 Task: Create a new field with title Stage a blank project AgileLink with field type as Single-select and options as Not Started, In Progress and Complete
Action: Mouse moved to (477, 333)
Screenshot: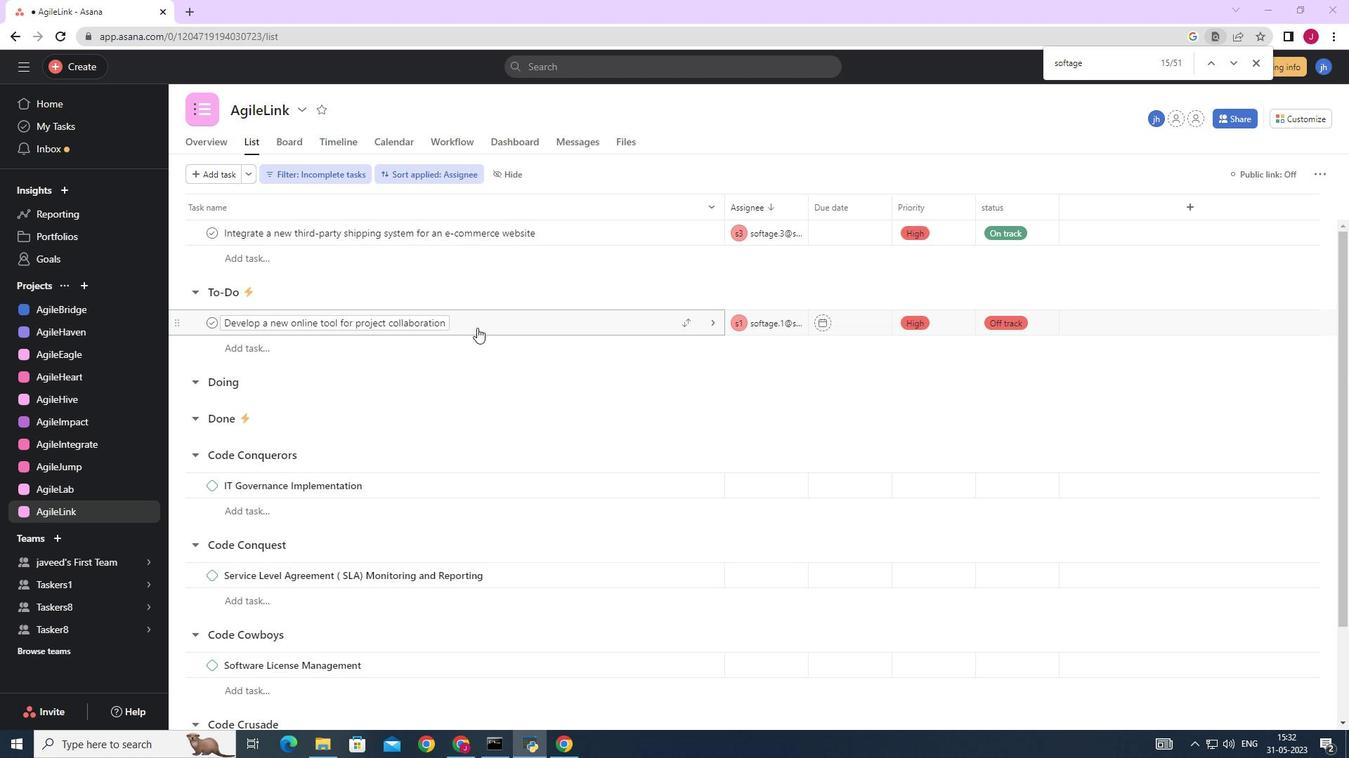 
Action: Mouse scrolled (477, 333) with delta (0, 0)
Screenshot: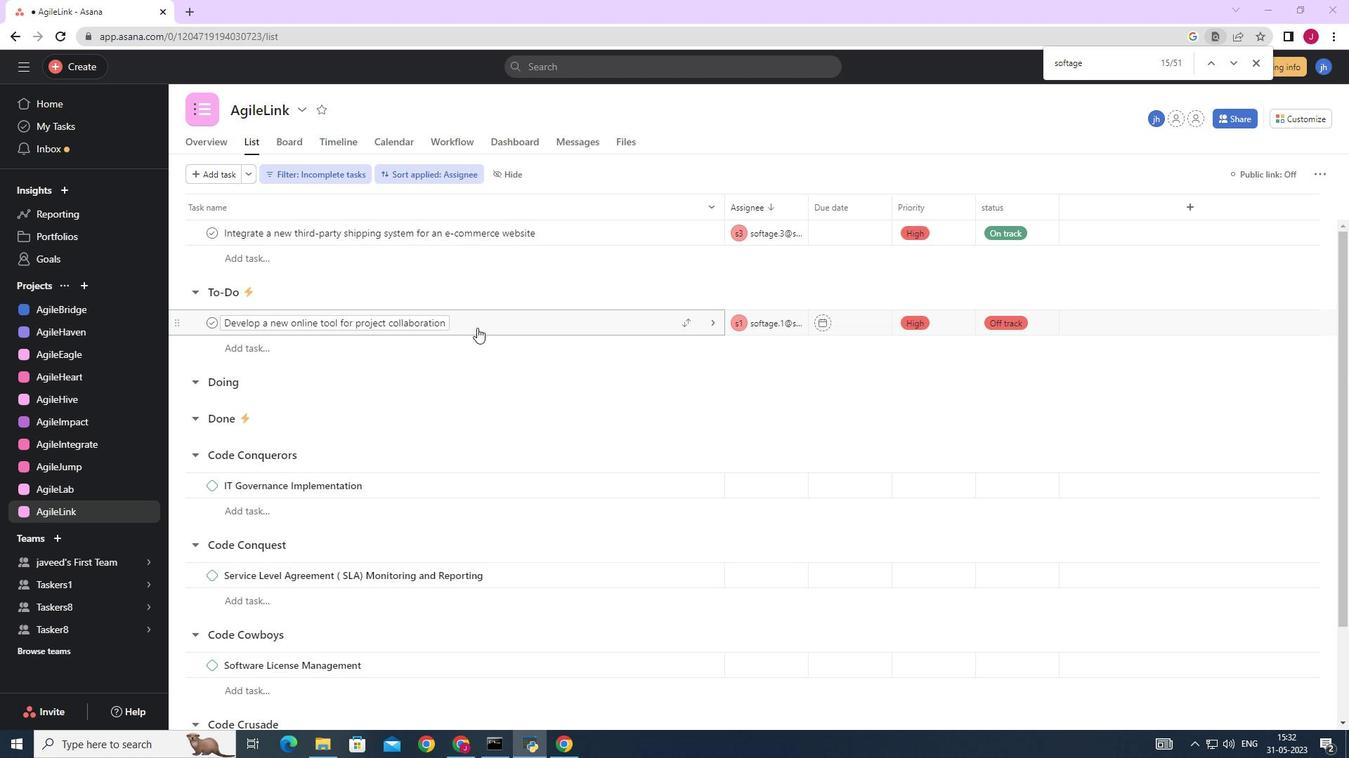 
Action: Mouse moved to (476, 333)
Screenshot: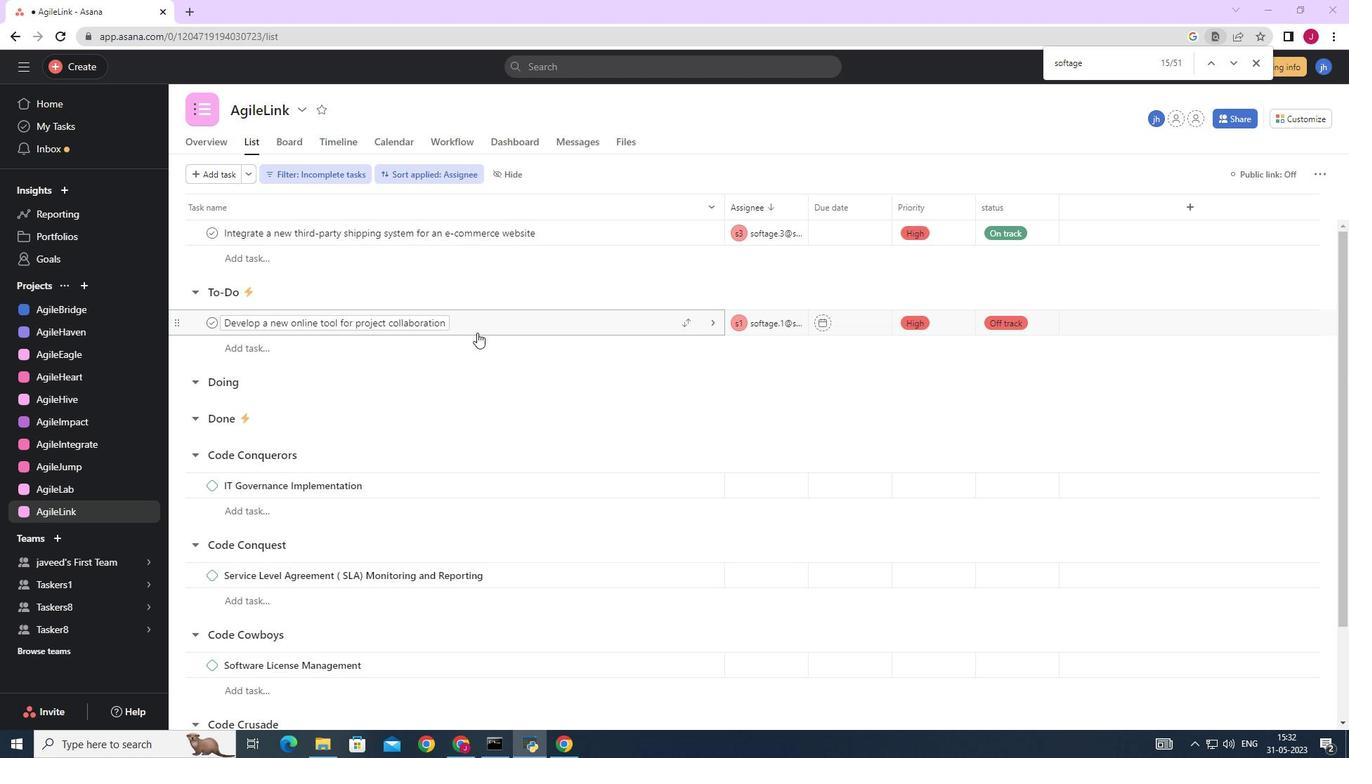 
Action: Mouse scrolled (476, 334) with delta (0, 0)
Screenshot: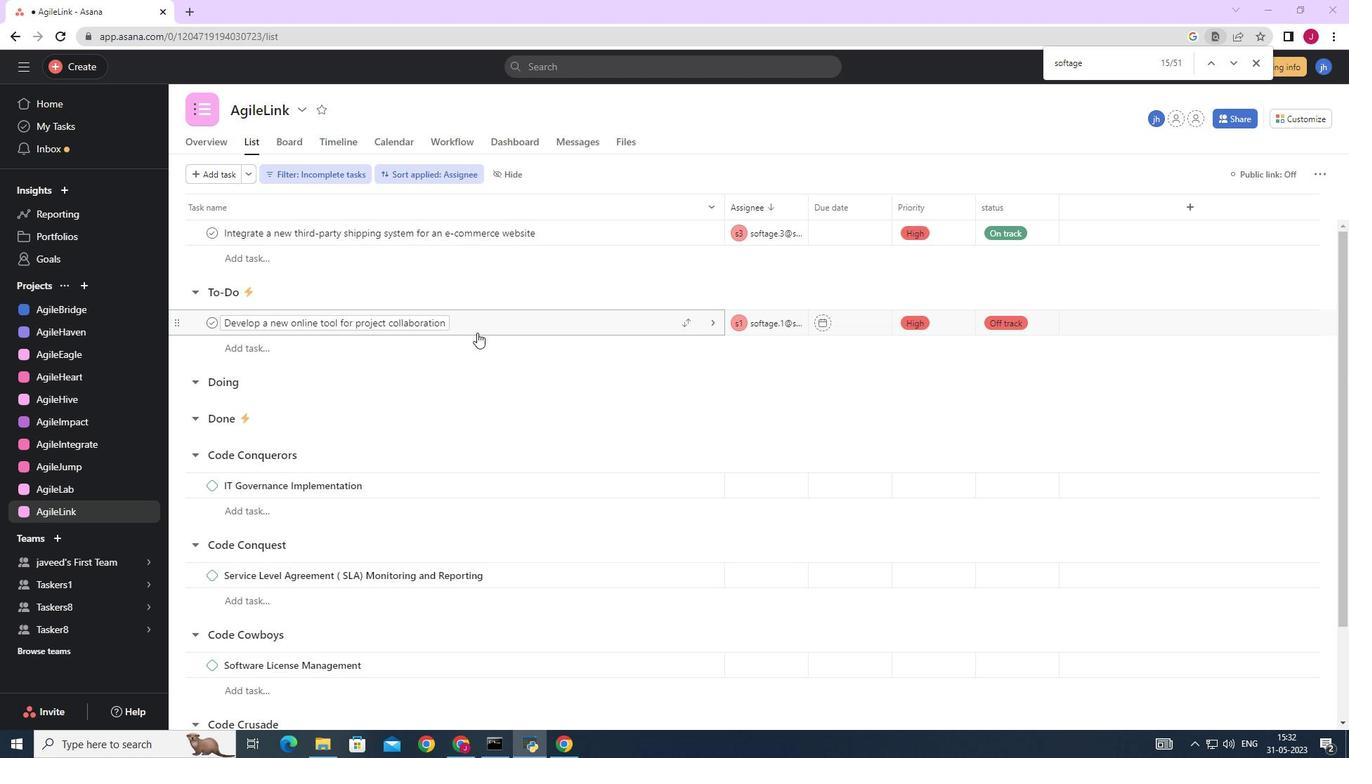 
Action: Mouse moved to (1319, 121)
Screenshot: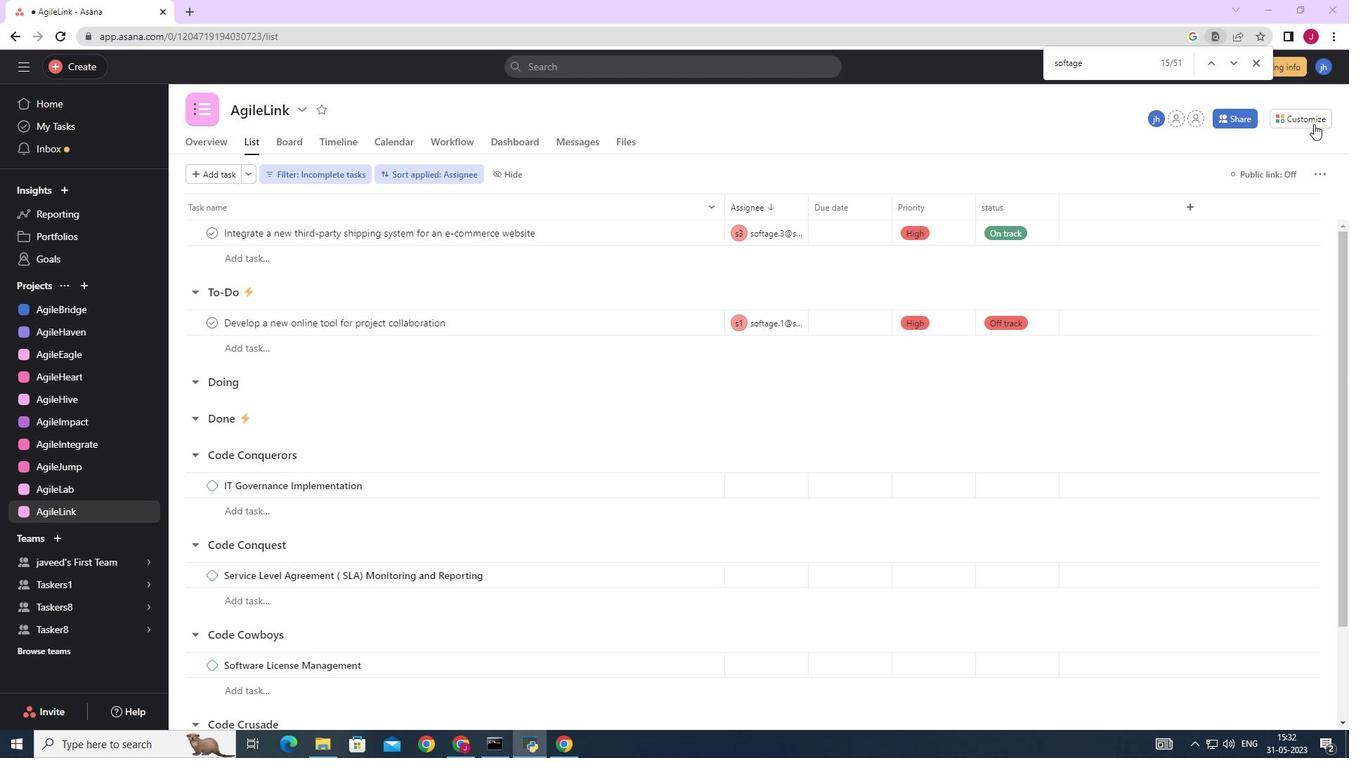 
Action: Mouse pressed left at (1319, 121)
Screenshot: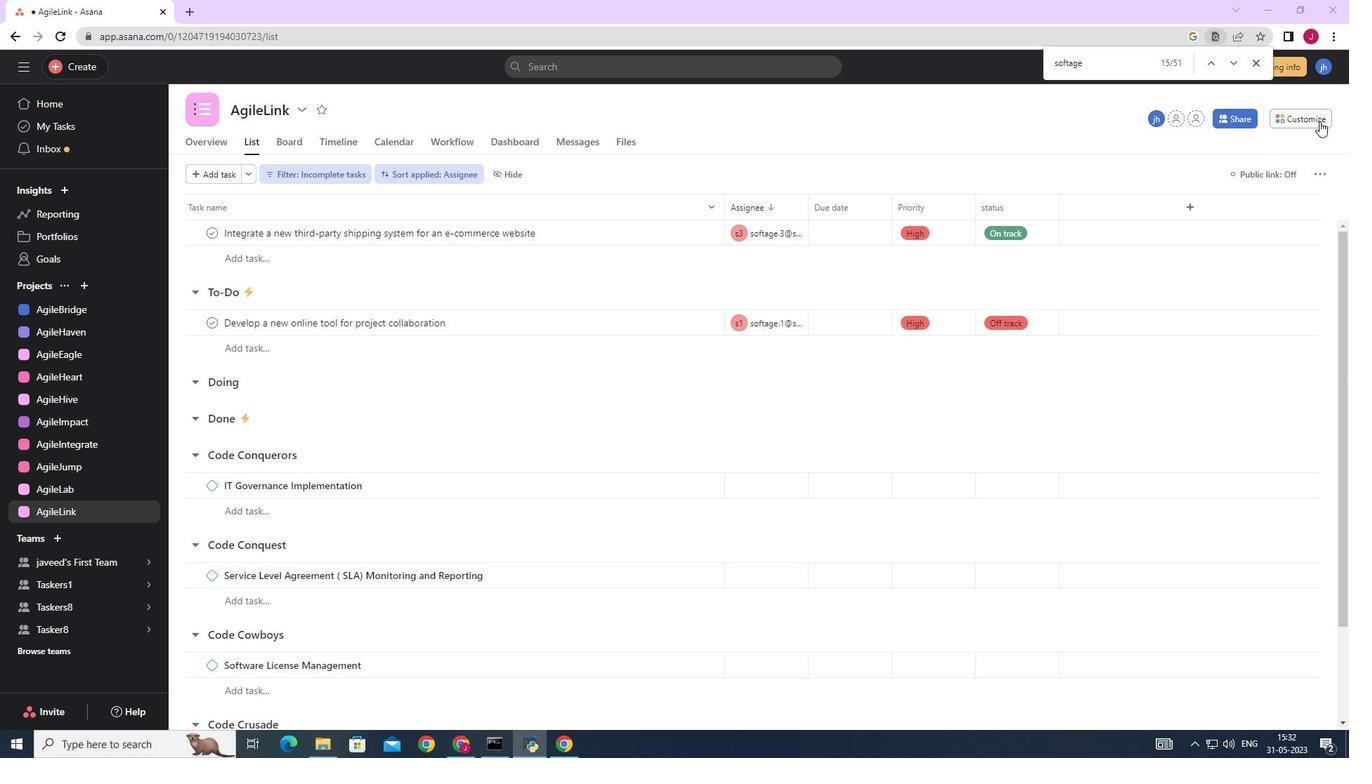 
Action: Mouse moved to (1159, 283)
Screenshot: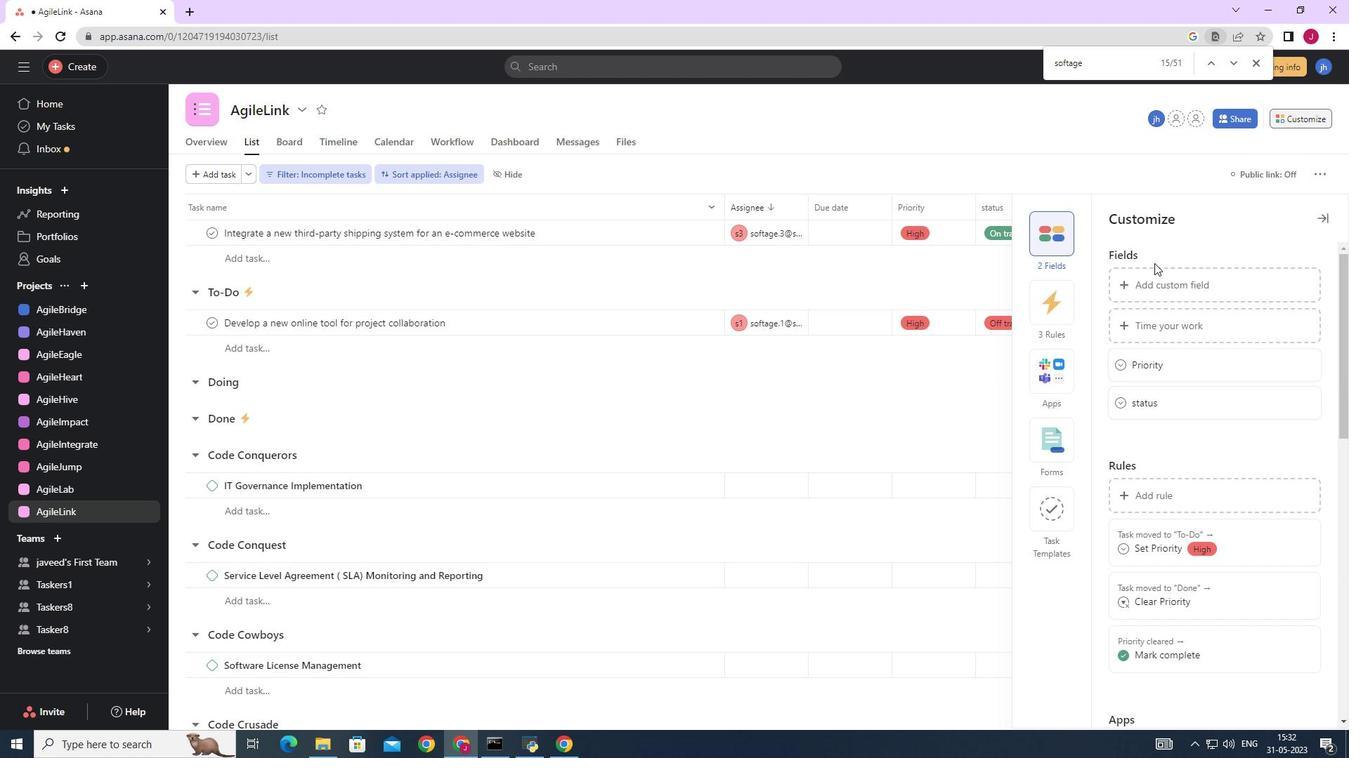 
Action: Mouse pressed left at (1159, 283)
Screenshot: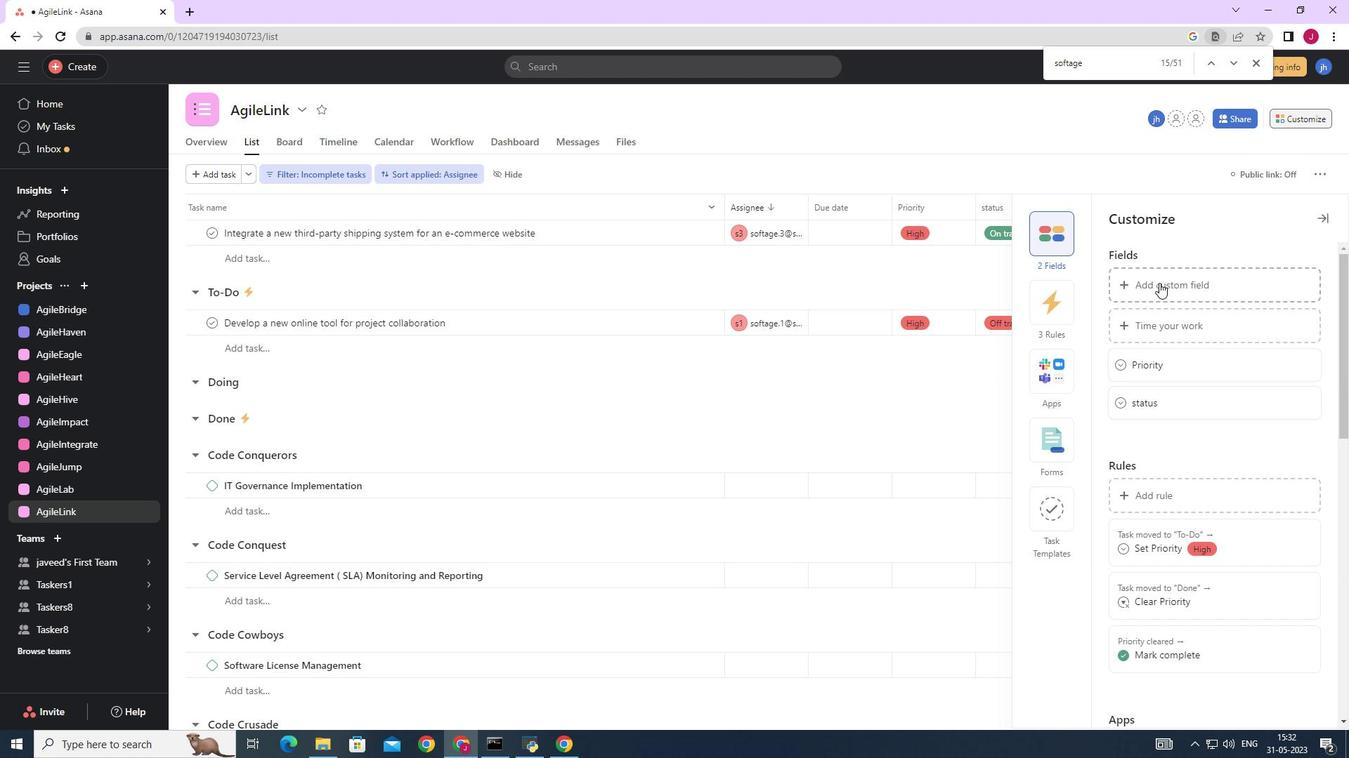 
Action: Key pressed <Key.caps_lock>S<Key.caps_lock>tage<Key.space>a<Key.space>blank<Key.space>
Screenshot: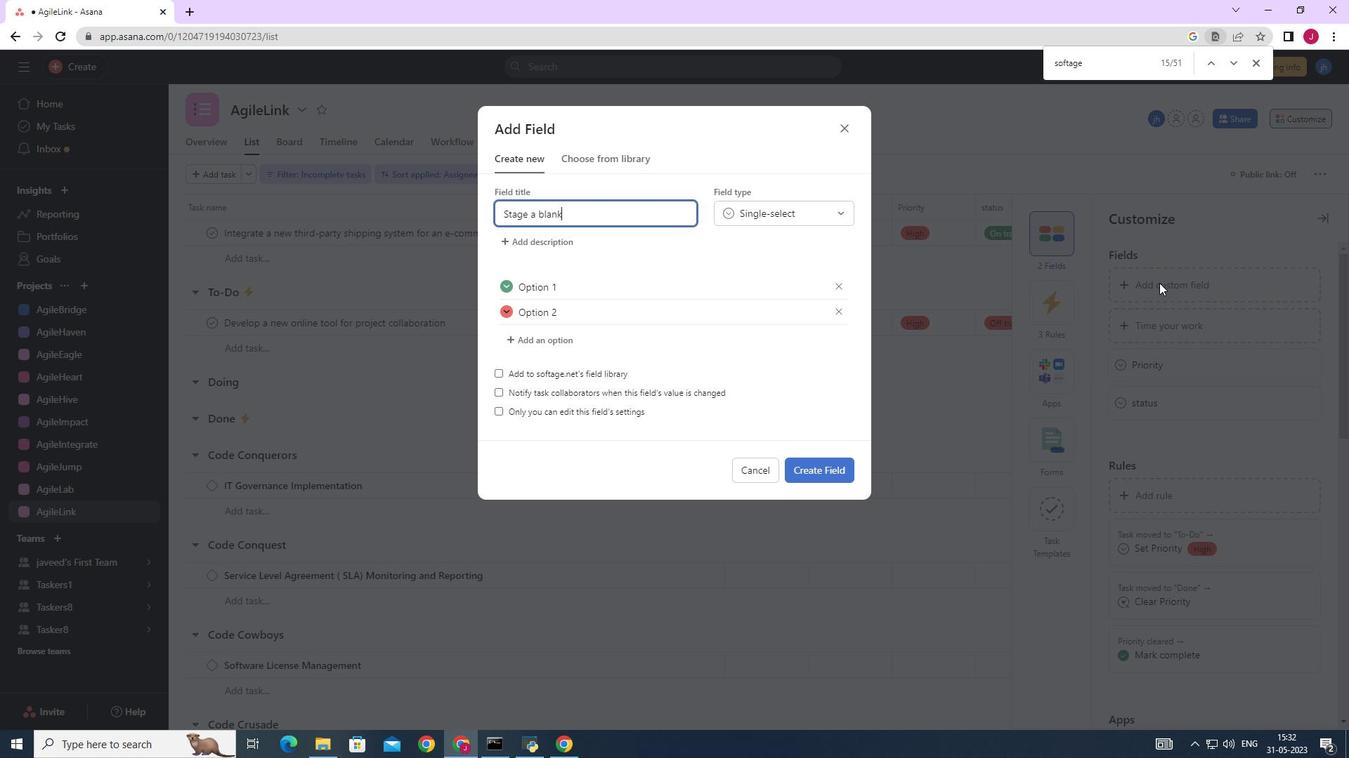 
Action: Mouse moved to (839, 283)
Screenshot: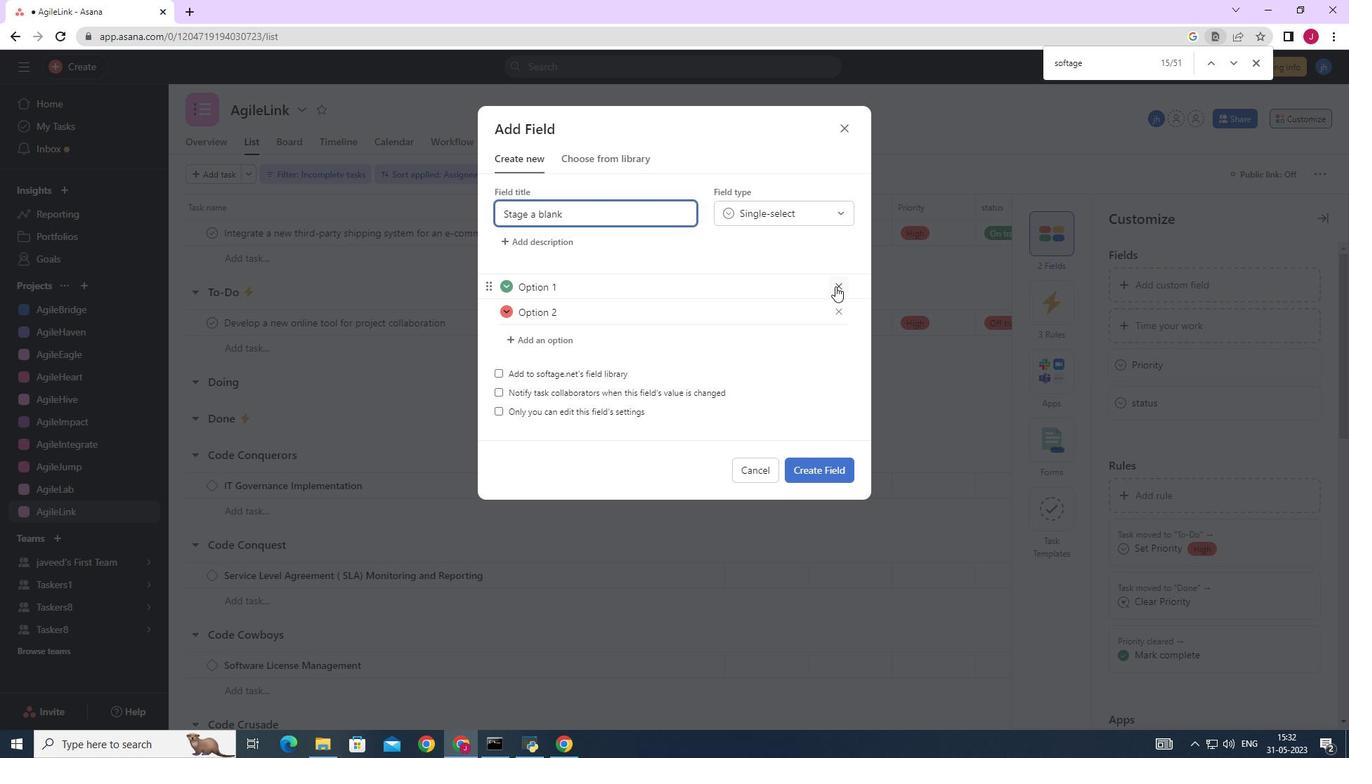 
Action: Mouse pressed left at (839, 283)
Screenshot: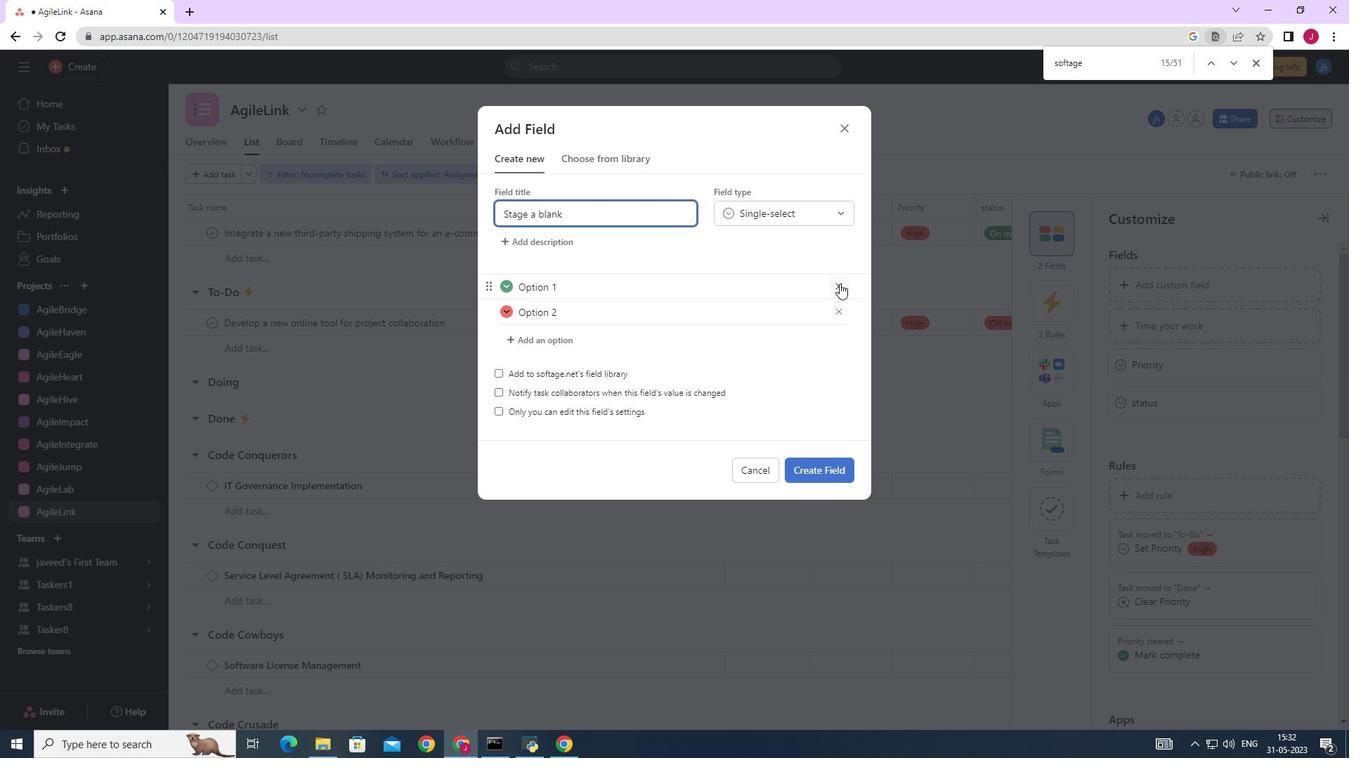 
Action: Mouse moved to (836, 290)
Screenshot: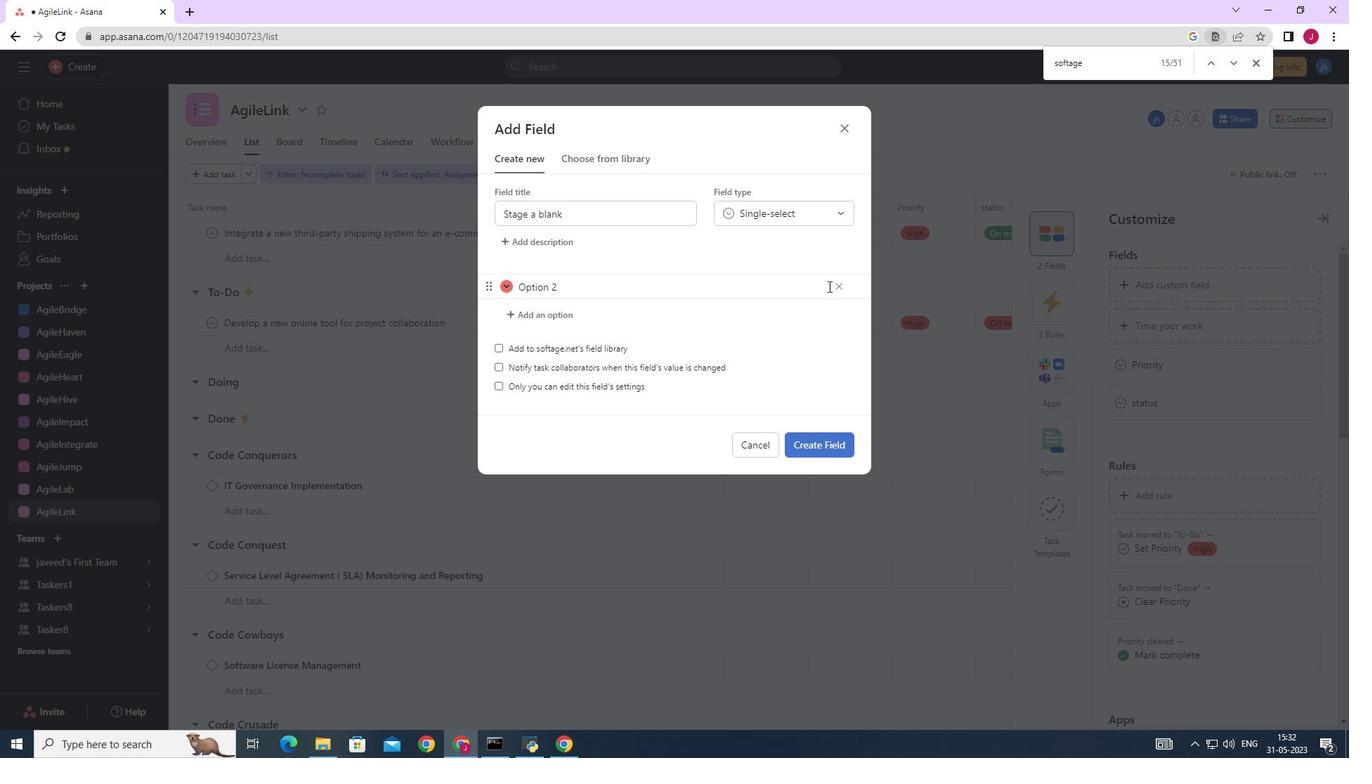 
Action: Mouse pressed left at (836, 290)
Screenshot: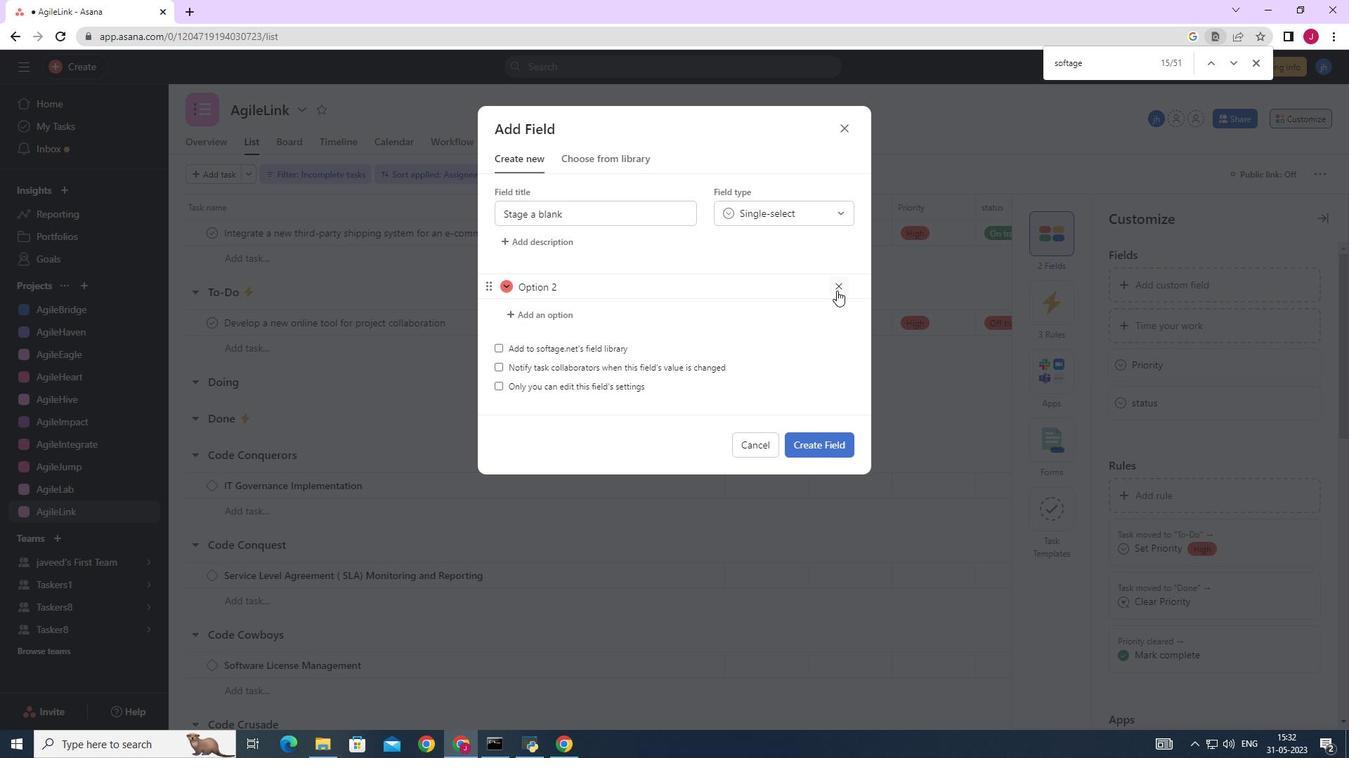 
Action: Mouse moved to (590, 288)
Screenshot: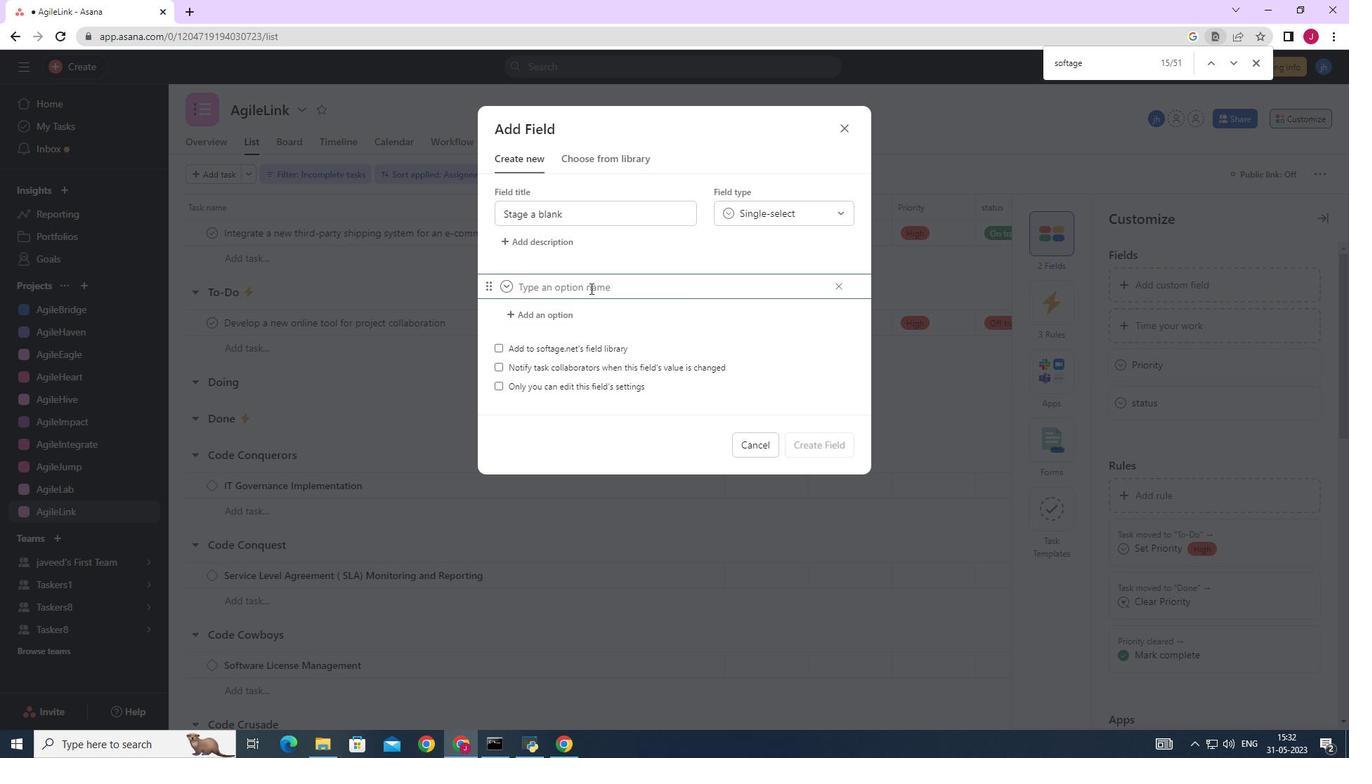 
Action: Key pressed <Key.caps_lock>N<Key.caps_lock>ot<Key.space>started<Key.space><Key.enter><Key.caps_lock>I<Key.caps_lock>n<Key.space>progress<Key.enter><Key.caps_lock>C<Key.caps_lock>omplete<Key.enter>
Screenshot: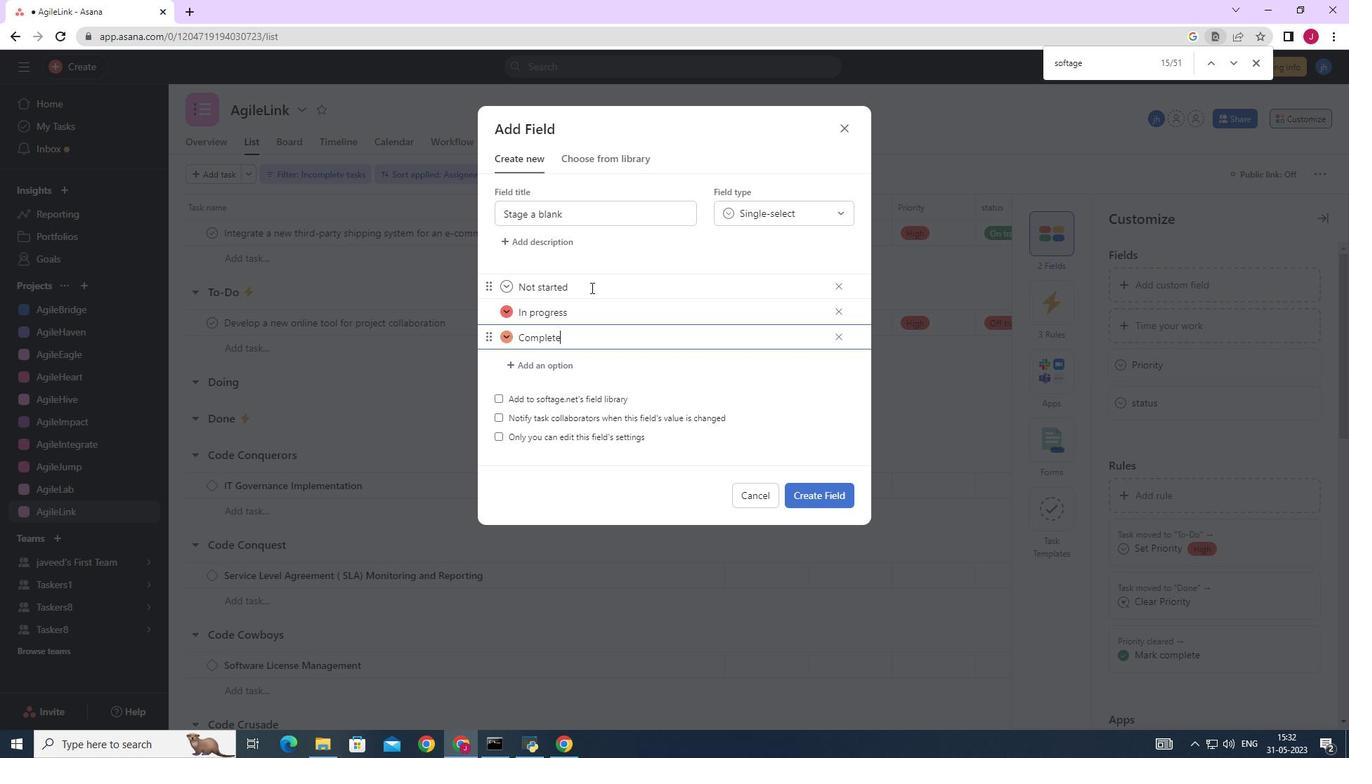 
Action: Mouse moved to (504, 290)
Screenshot: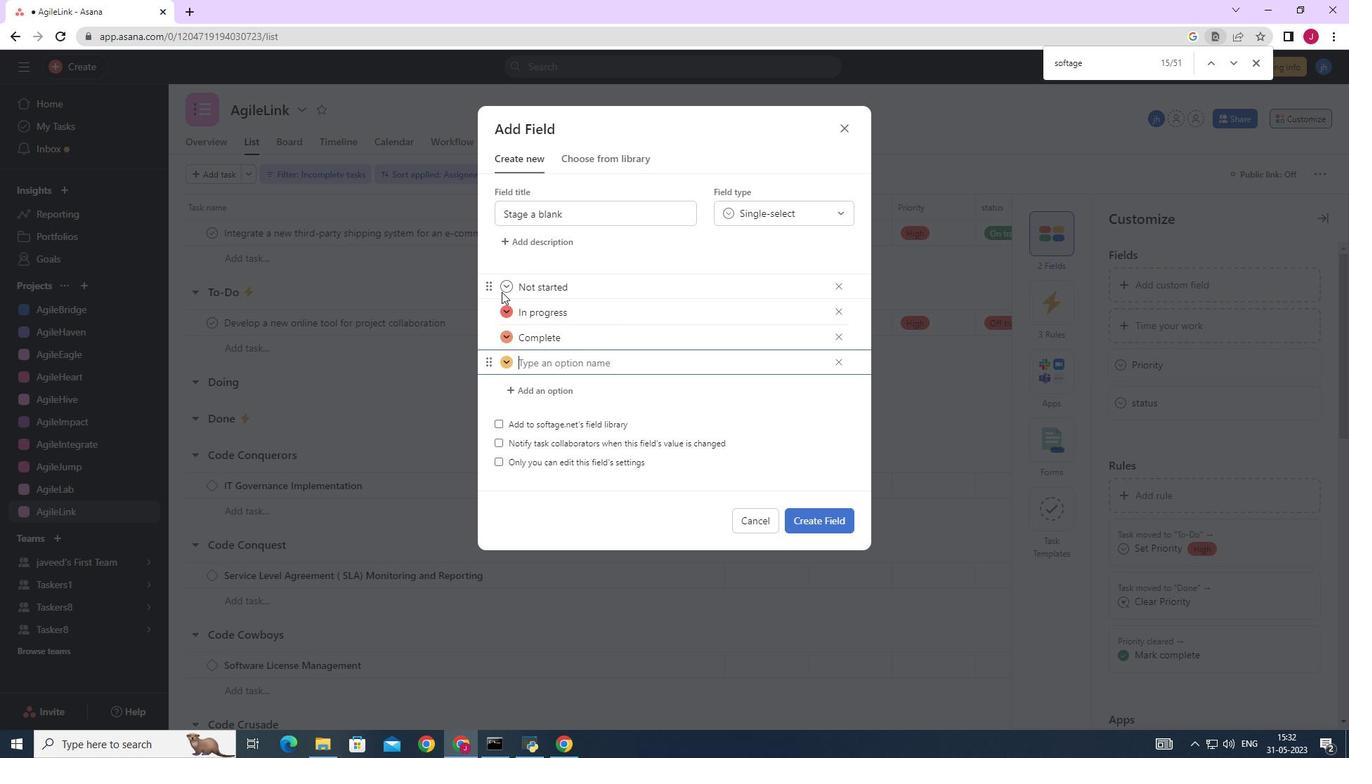 
Action: Mouse pressed left at (504, 290)
Screenshot: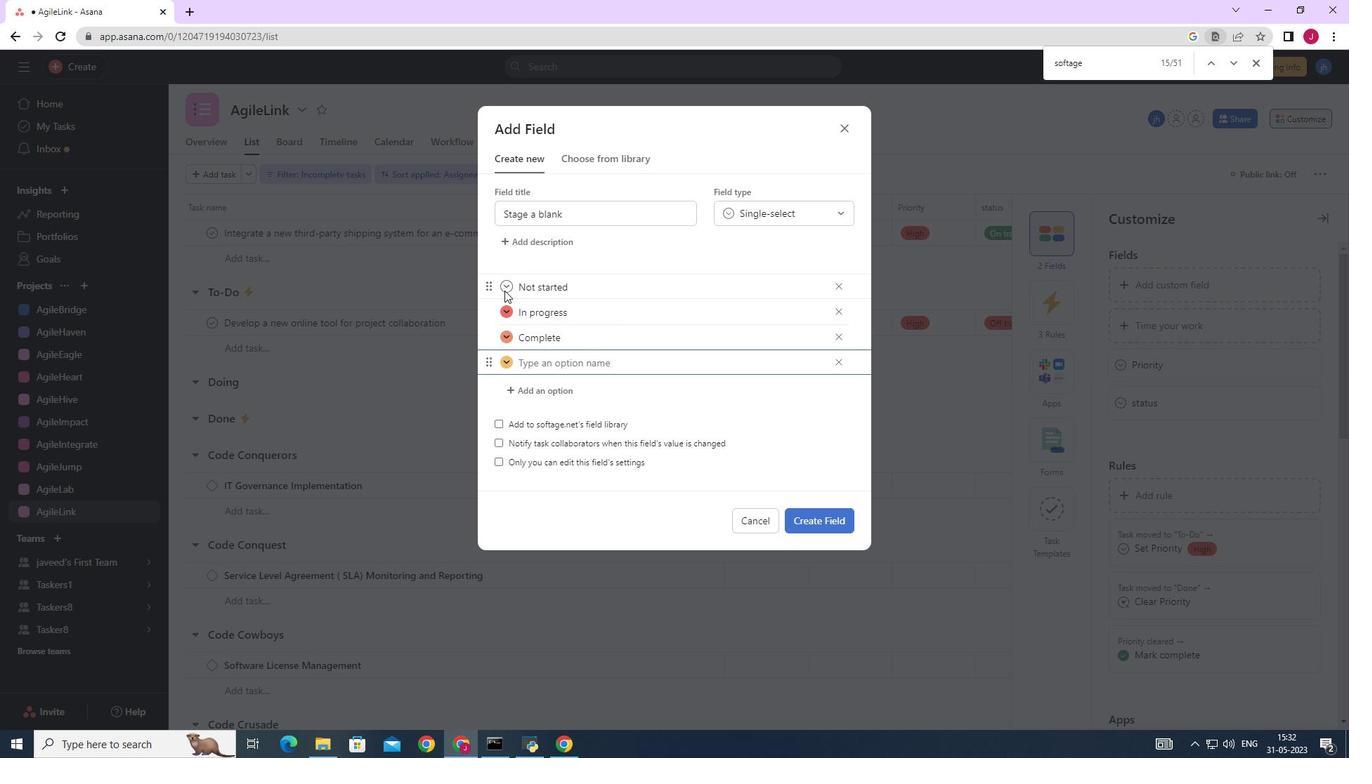 
Action: Mouse moved to (503, 306)
Screenshot: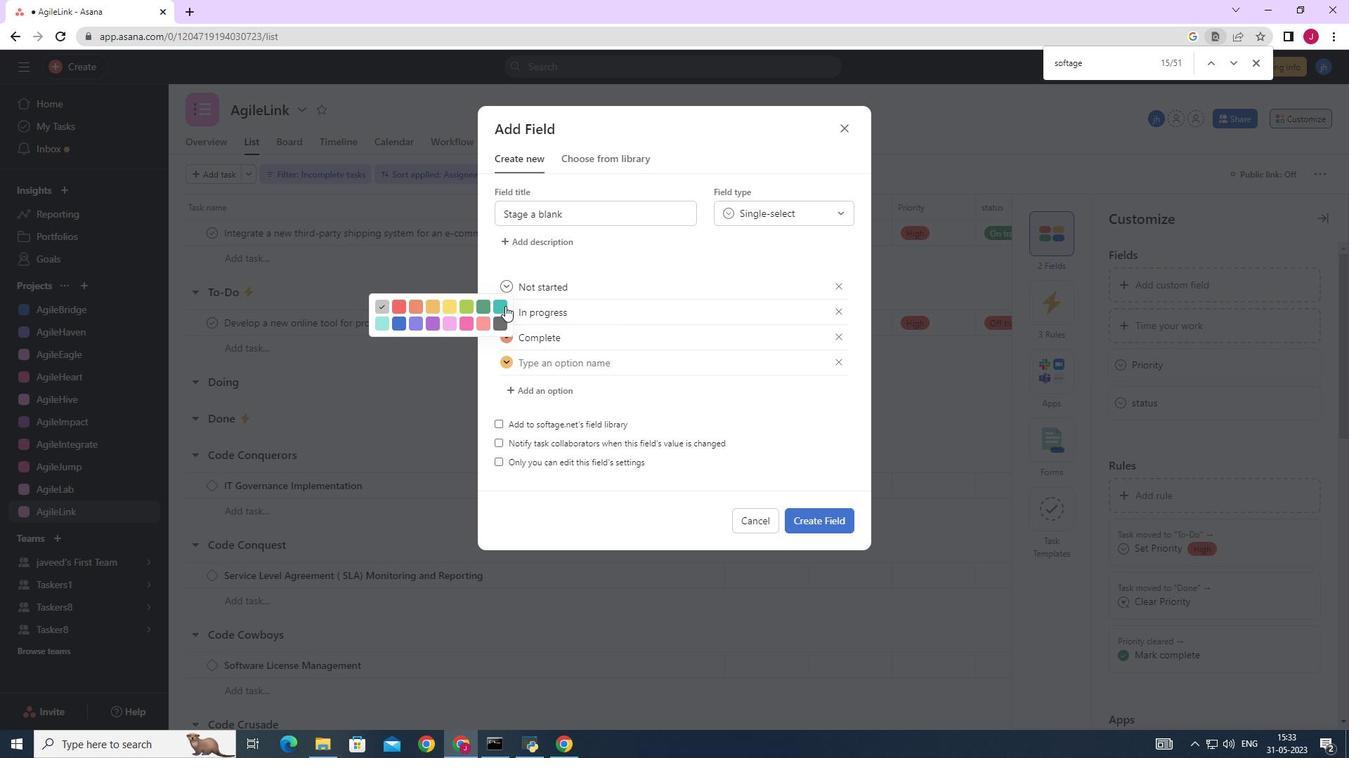 
Action: Mouse pressed left at (503, 306)
Screenshot: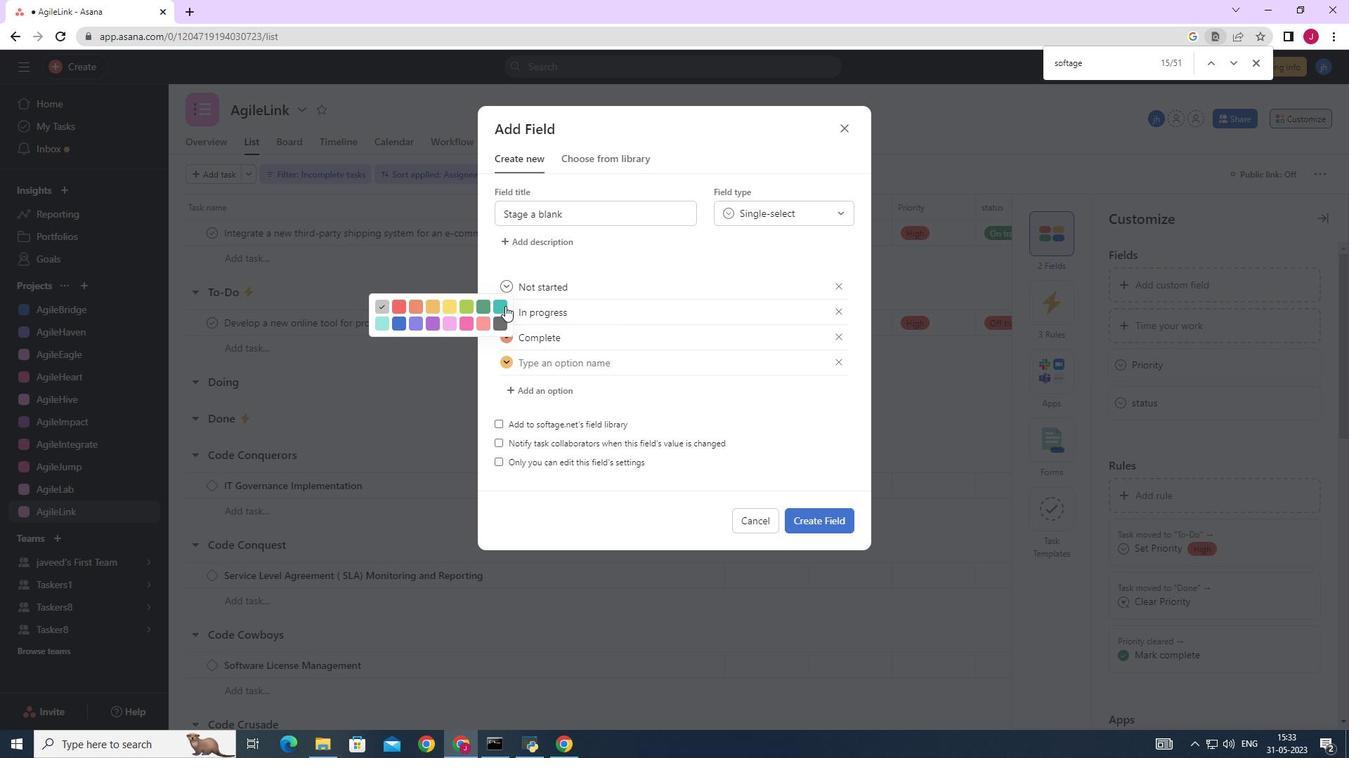 
Action: Mouse moved to (709, 361)
Screenshot: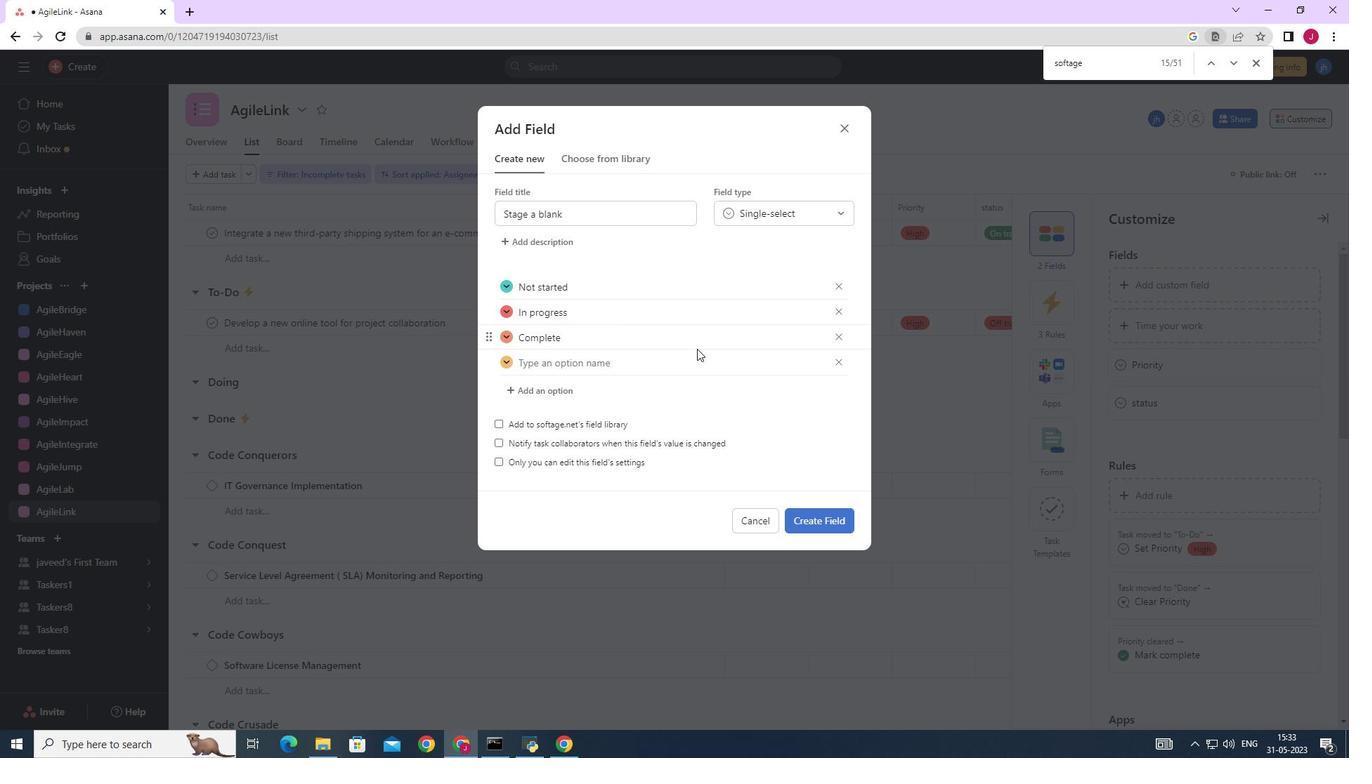
Action: Mouse scrolled (709, 360) with delta (0, 0)
Screenshot: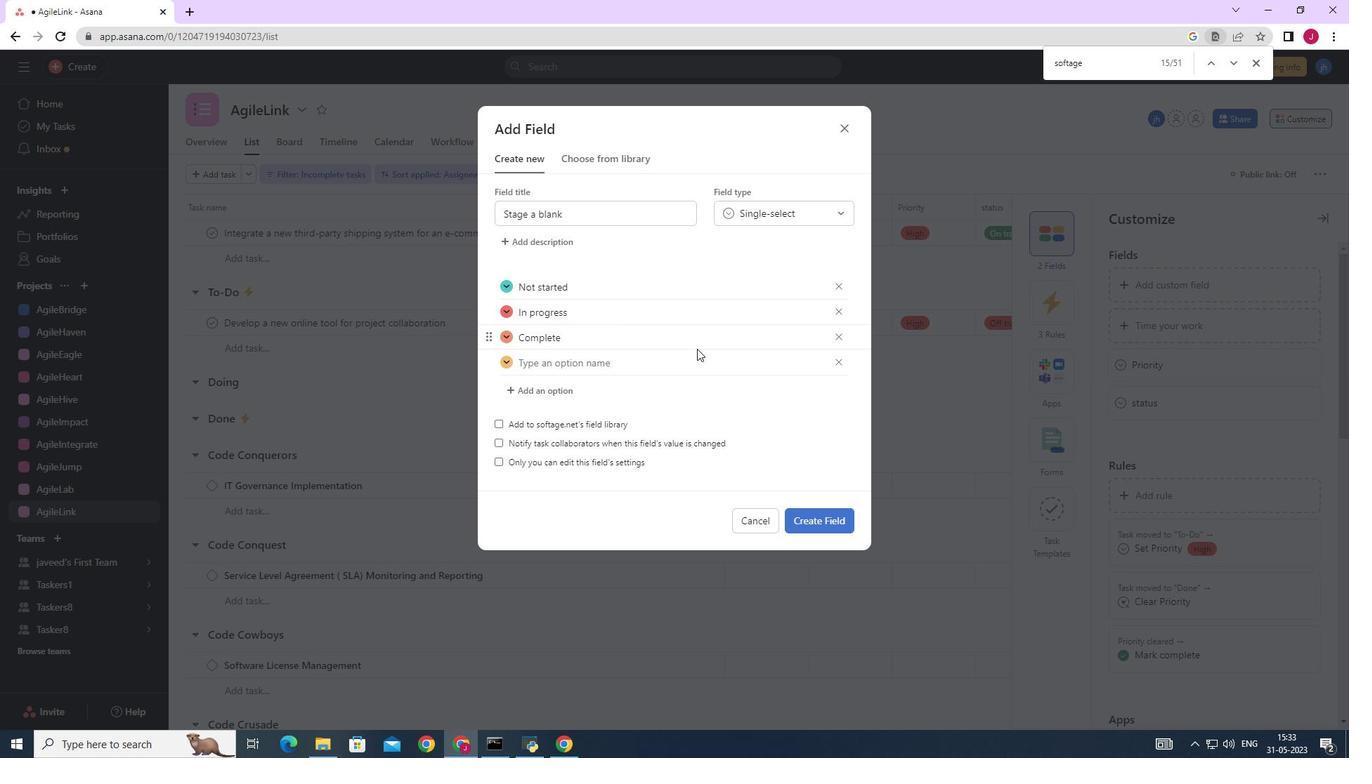 
Action: Mouse moved to (709, 361)
Screenshot: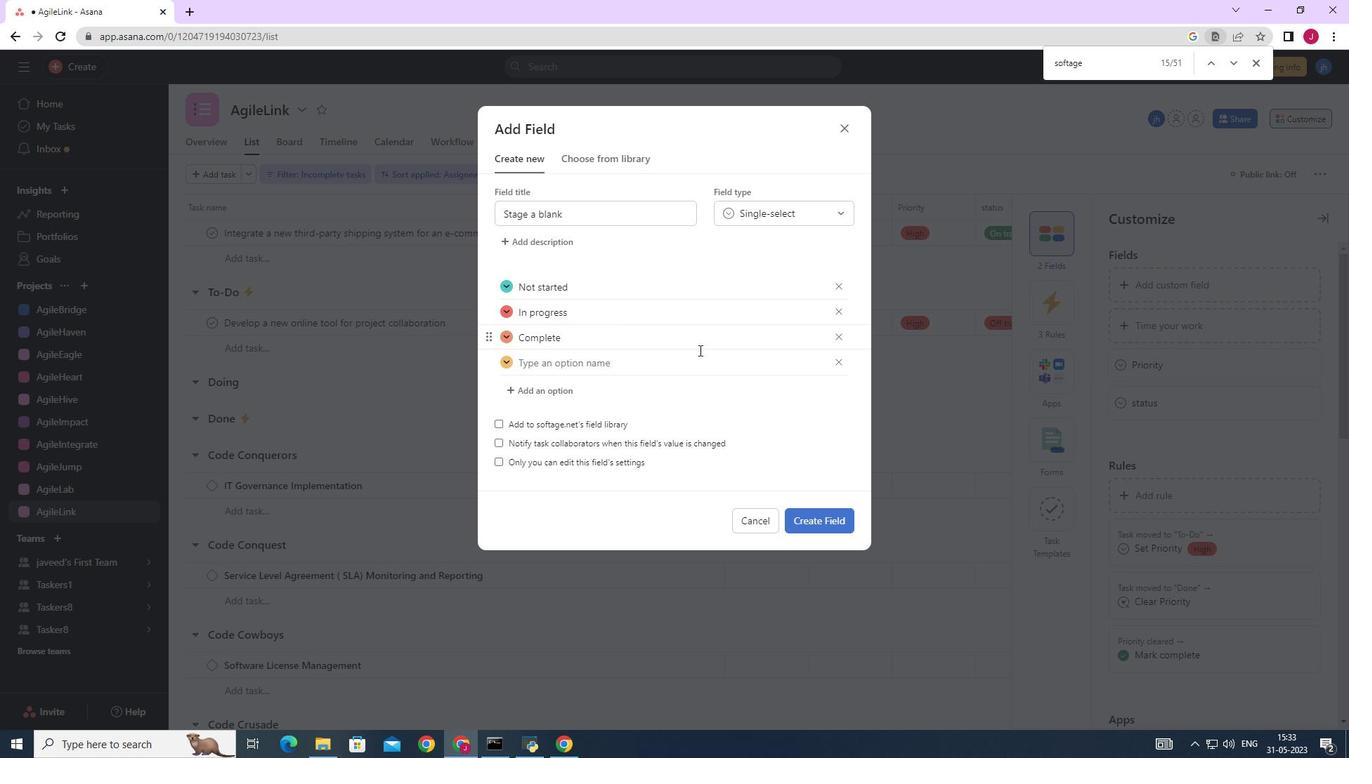 
Action: Mouse scrolled (709, 360) with delta (0, 0)
Screenshot: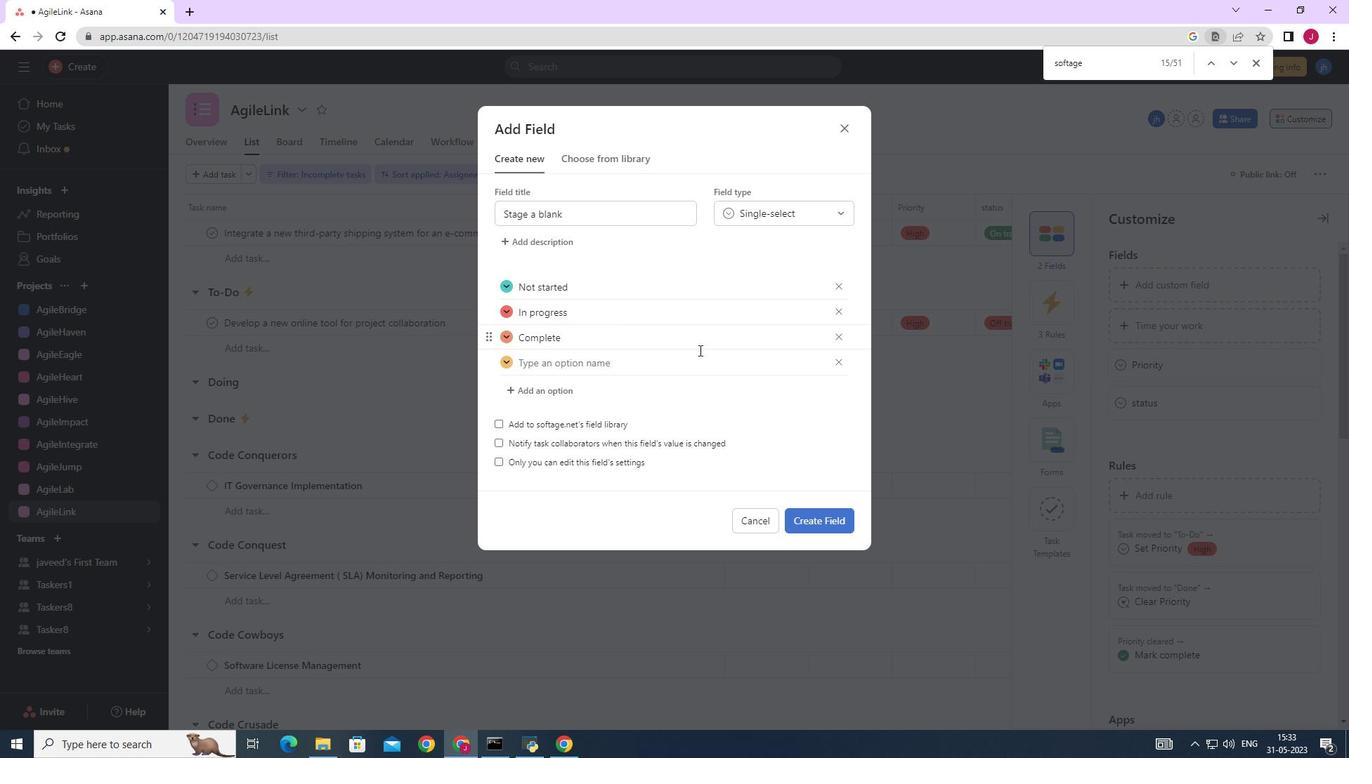 
Action: Mouse scrolled (709, 360) with delta (0, 0)
Screenshot: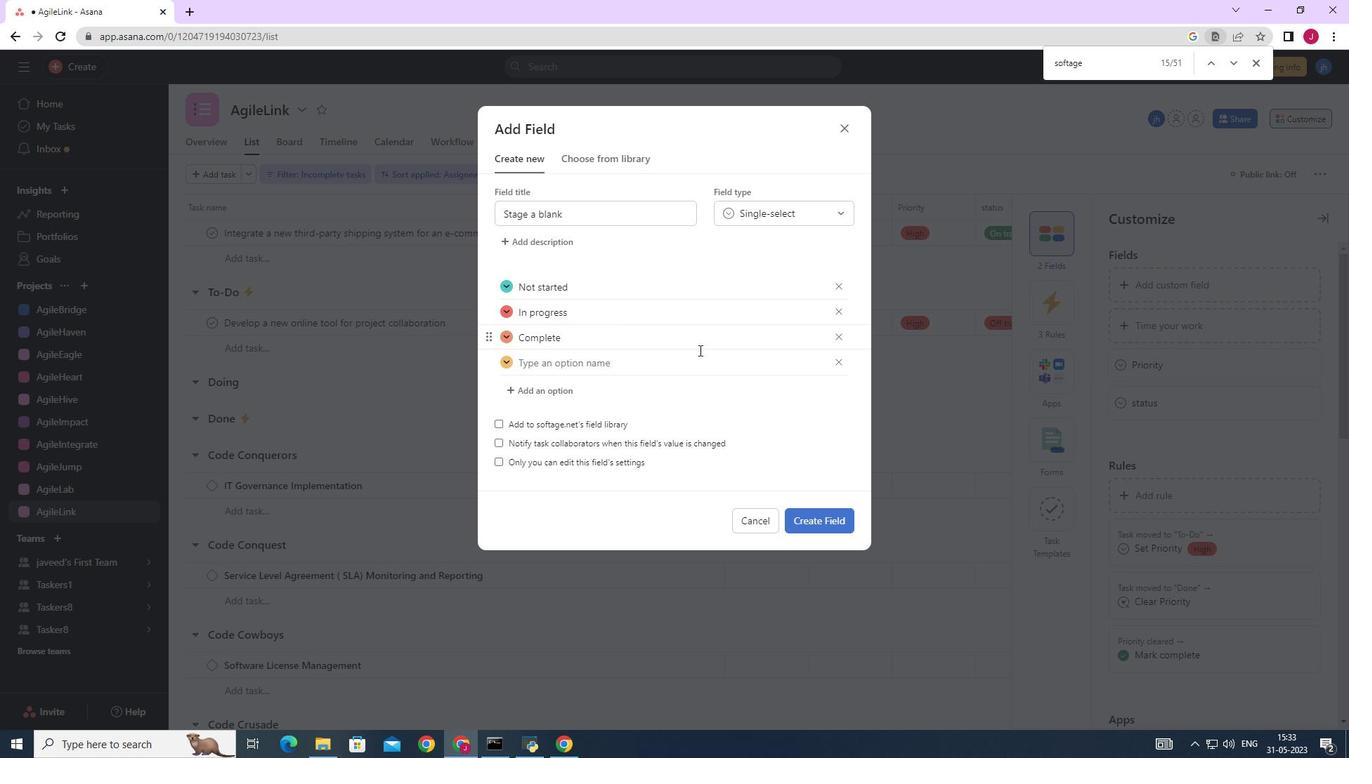 
Action: Mouse scrolled (709, 360) with delta (0, 0)
Screenshot: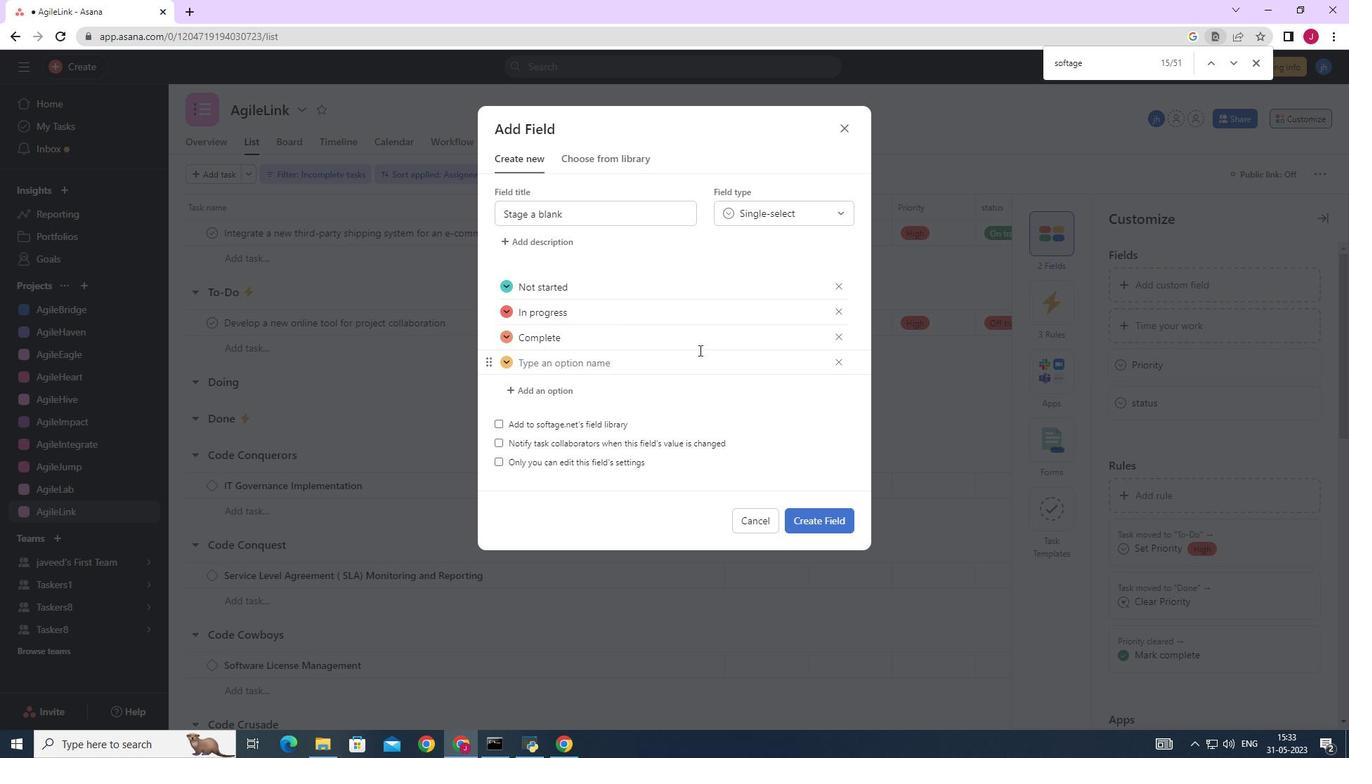 
Action: Mouse scrolled (709, 360) with delta (0, 0)
Screenshot: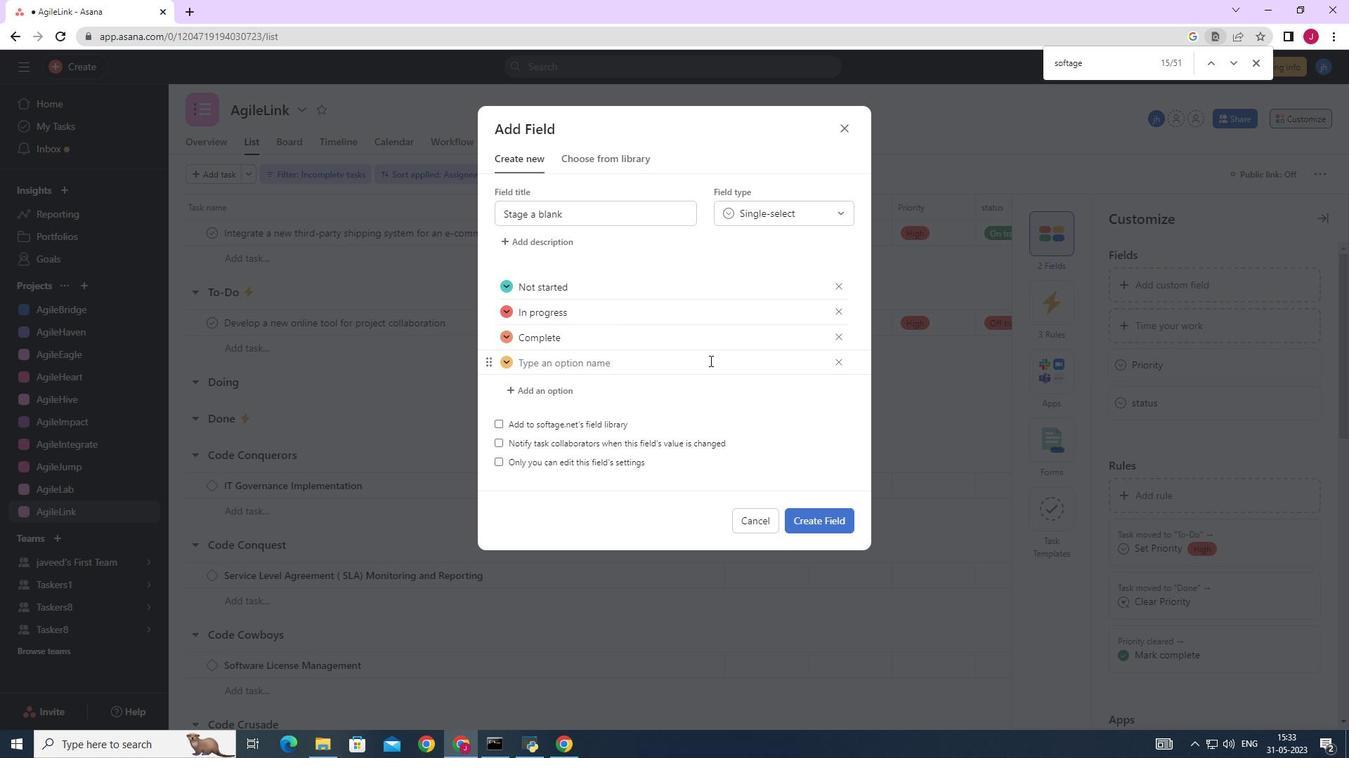 
Action: Mouse scrolled (709, 361) with delta (0, 0)
Screenshot: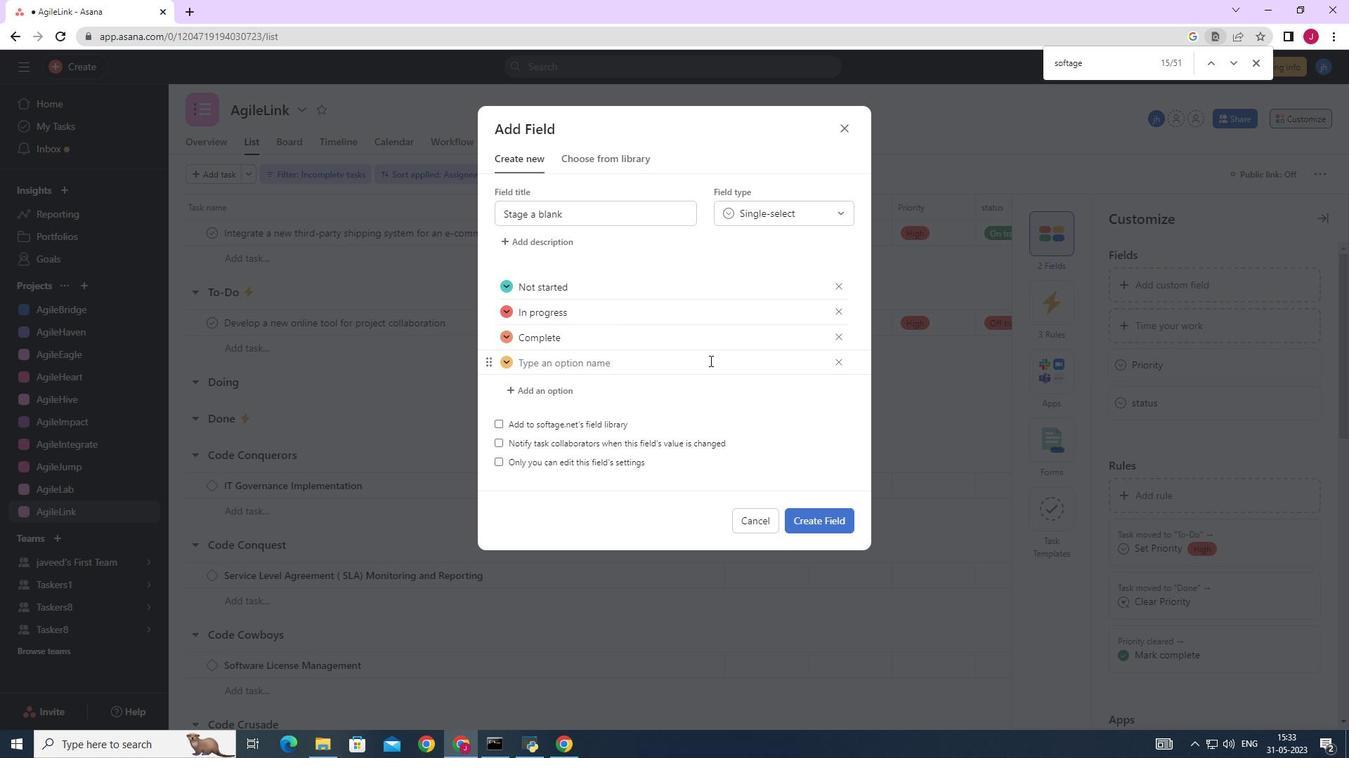 
Action: Mouse scrolled (709, 361) with delta (0, 0)
Screenshot: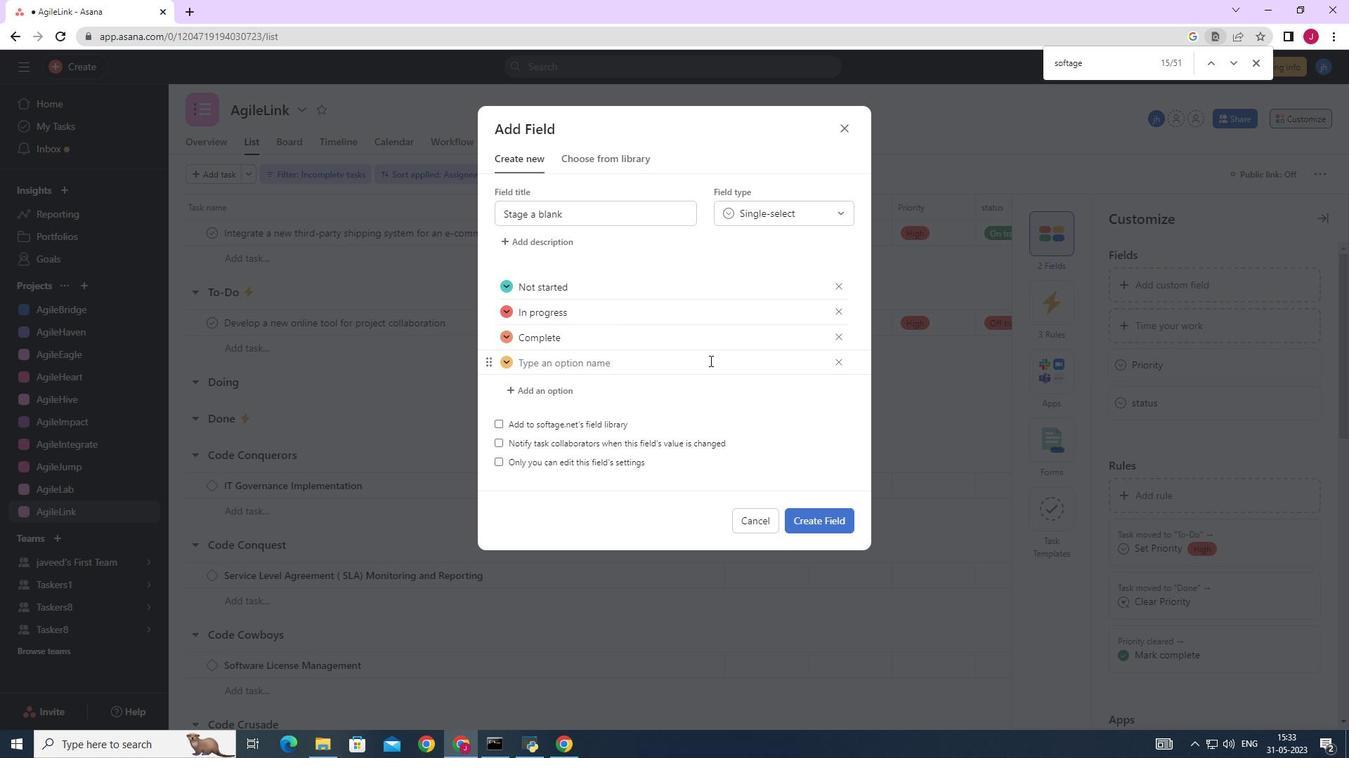 
Action: Mouse scrolled (709, 361) with delta (0, 0)
Screenshot: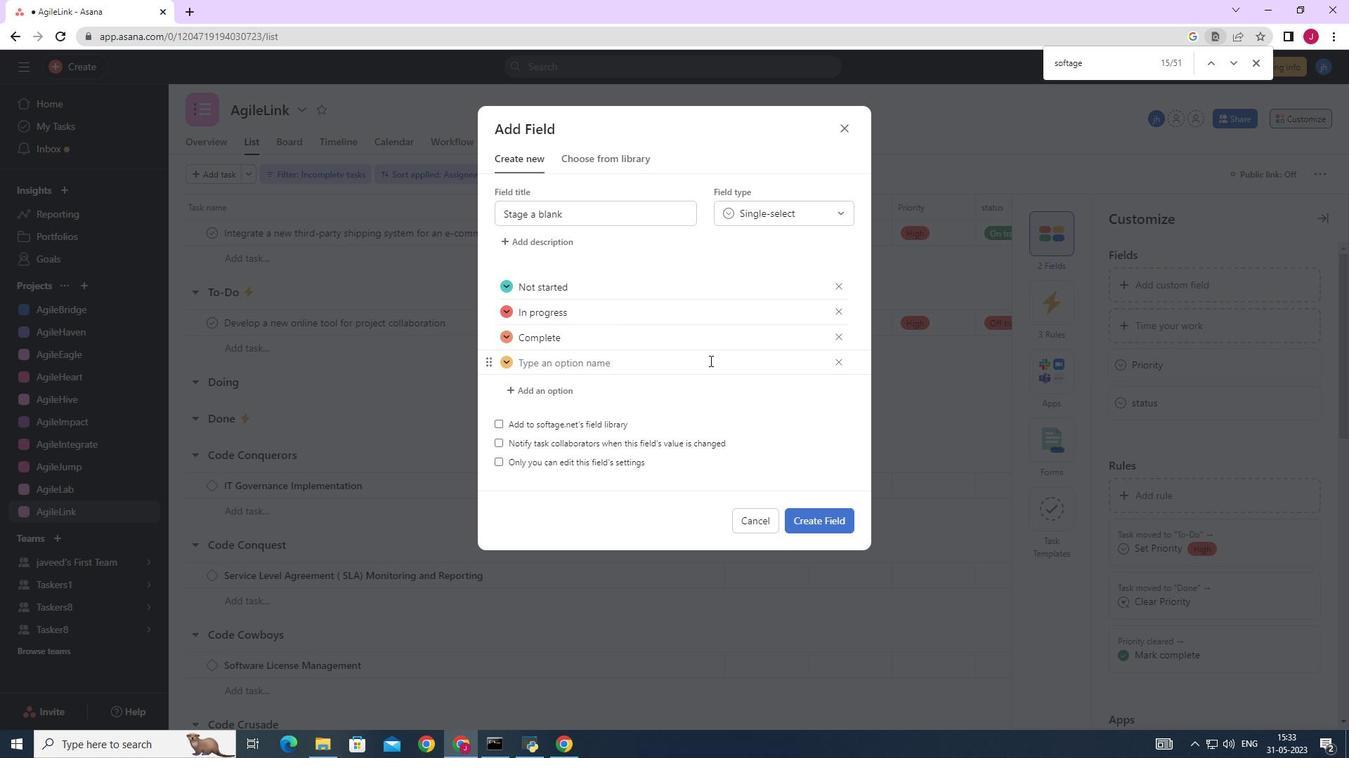 
Action: Mouse scrolled (709, 361) with delta (0, 0)
Screenshot: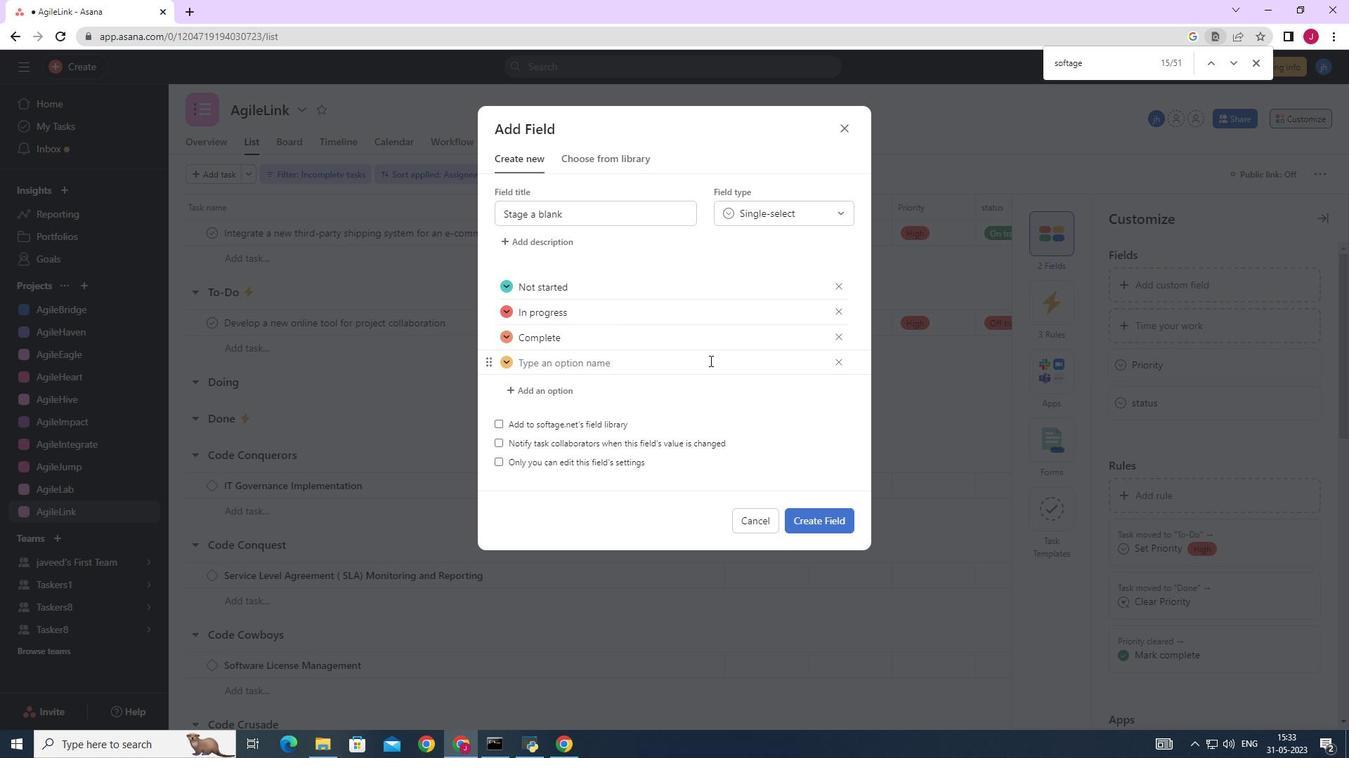 
Action: Mouse scrolled (709, 360) with delta (0, 0)
Screenshot: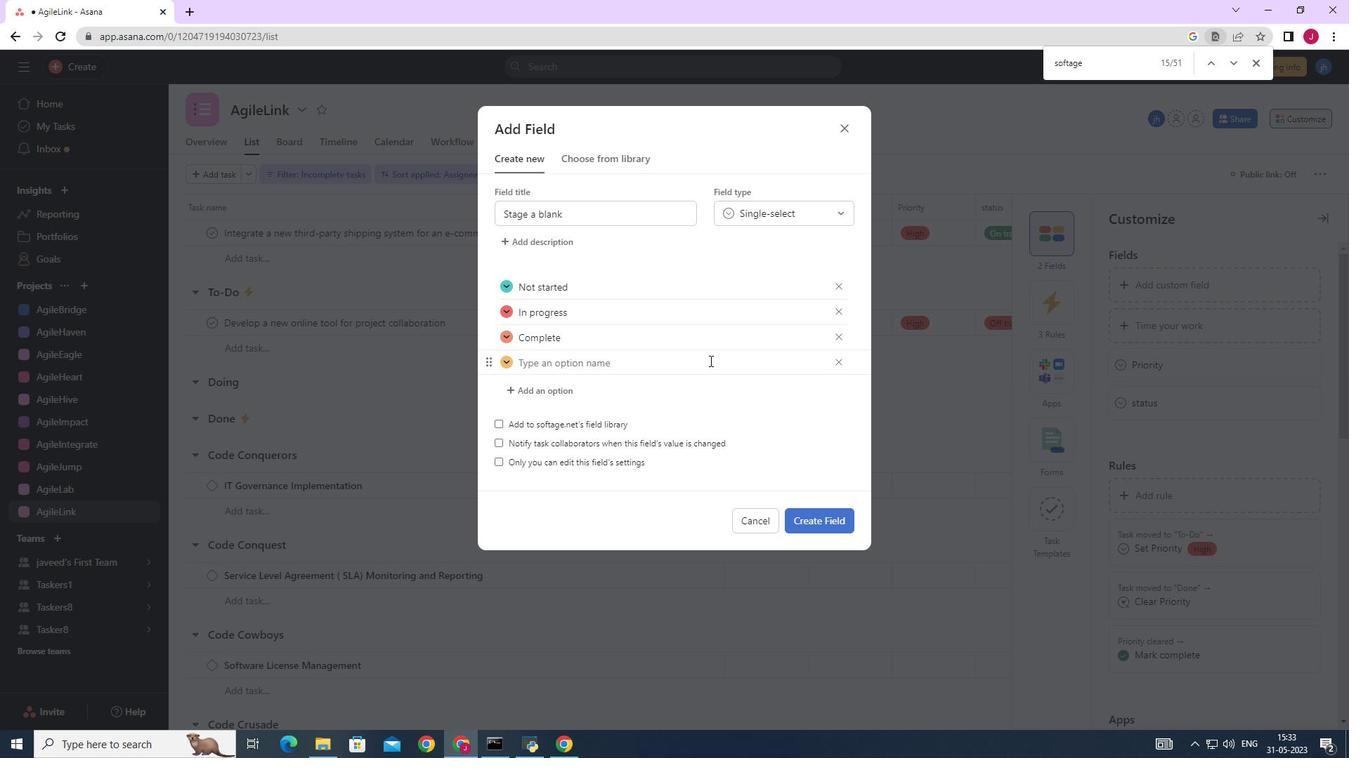 
Action: Mouse scrolled (709, 360) with delta (0, 0)
Screenshot: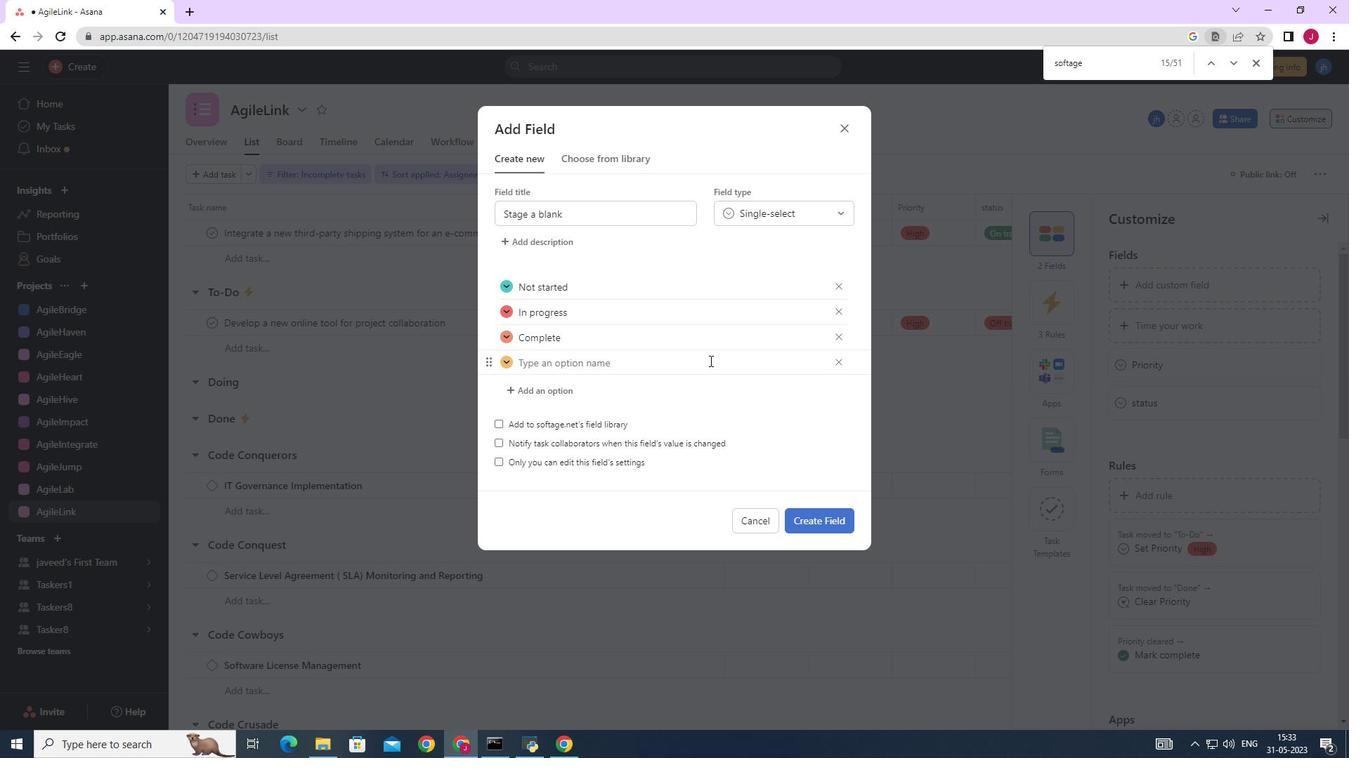 
Action: Mouse scrolled (709, 360) with delta (0, 0)
Screenshot: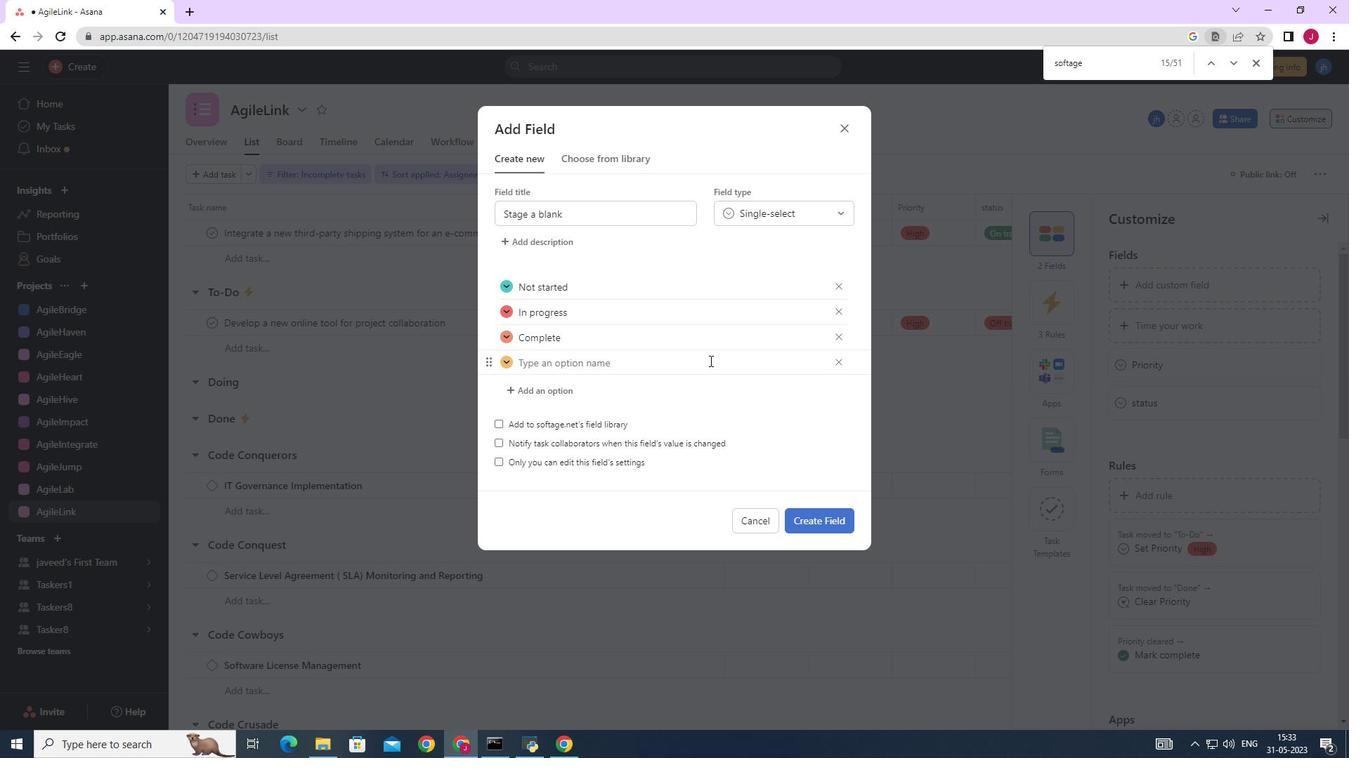 
Action: Mouse scrolled (709, 360) with delta (0, 0)
Screenshot: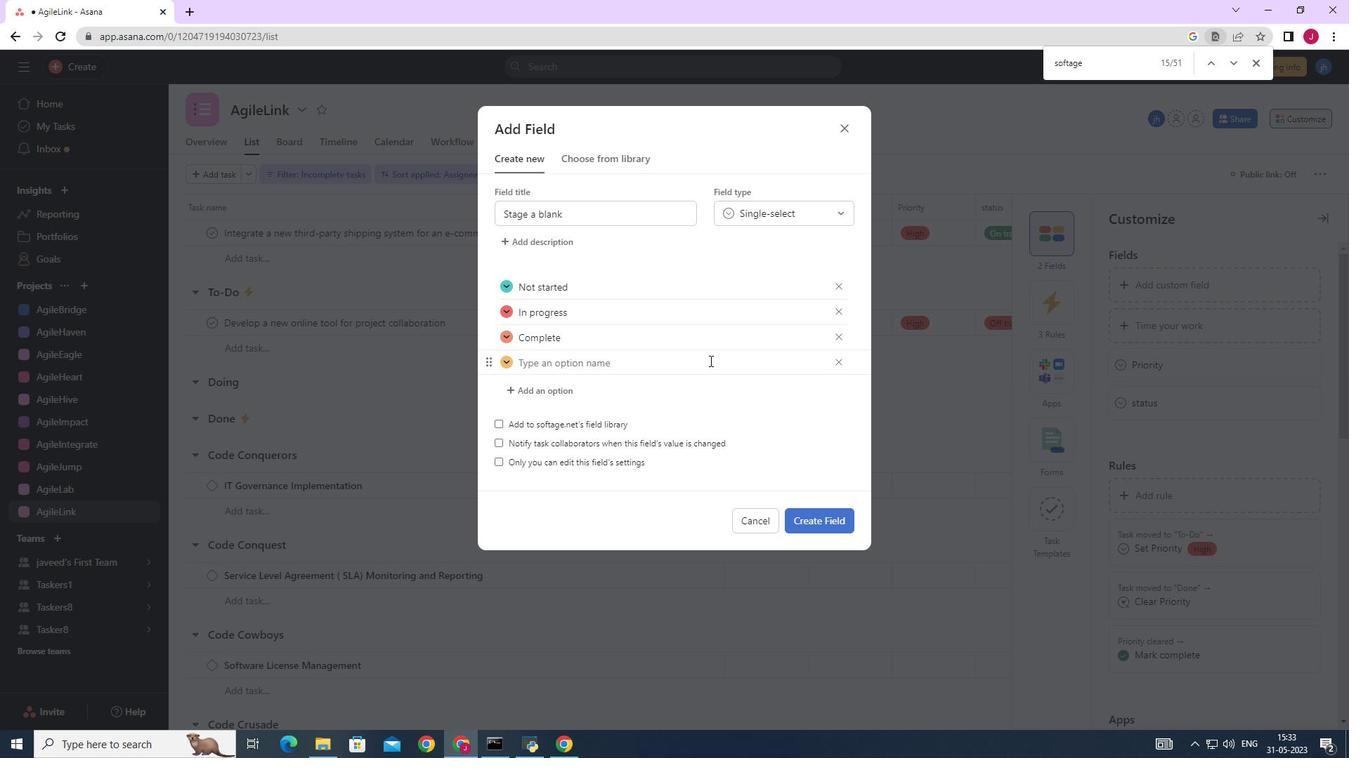 
Action: Mouse moved to (784, 212)
Screenshot: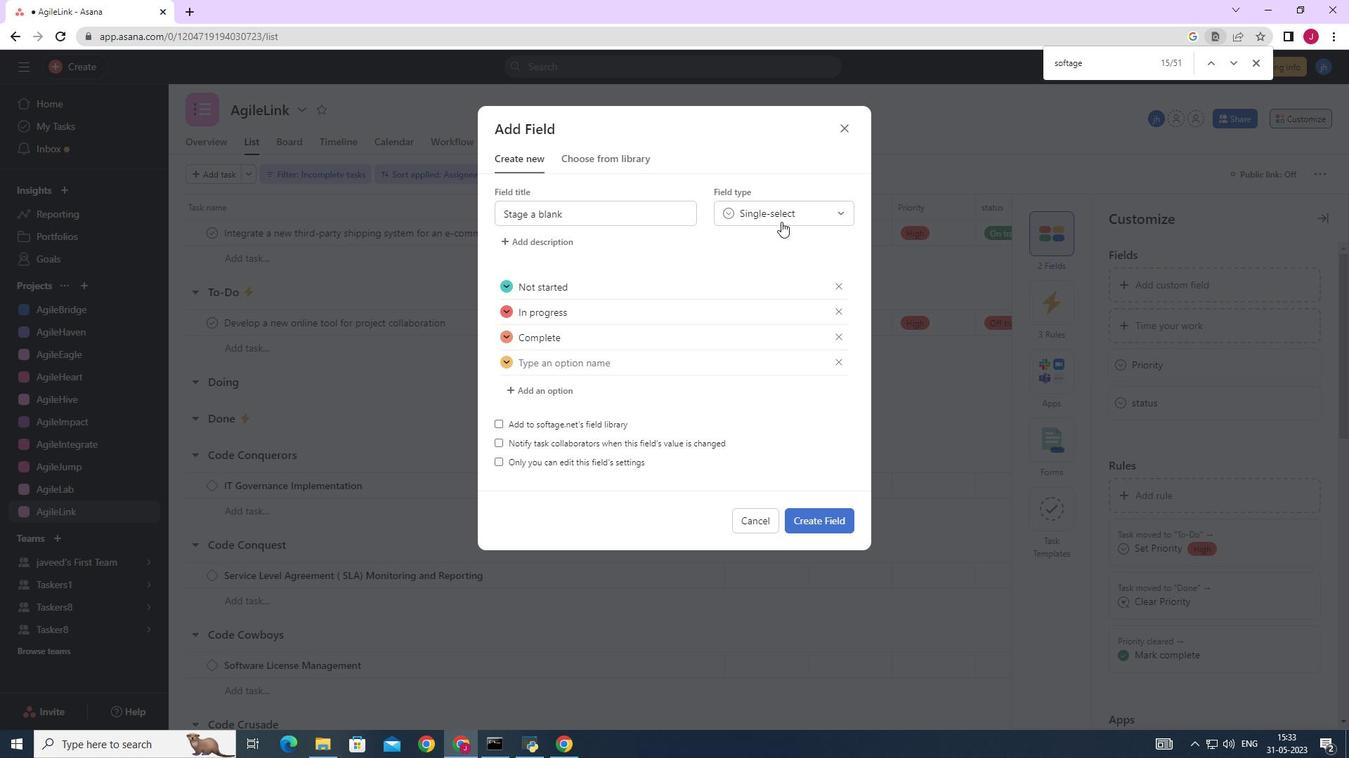 
Action: Mouse pressed left at (784, 212)
Screenshot: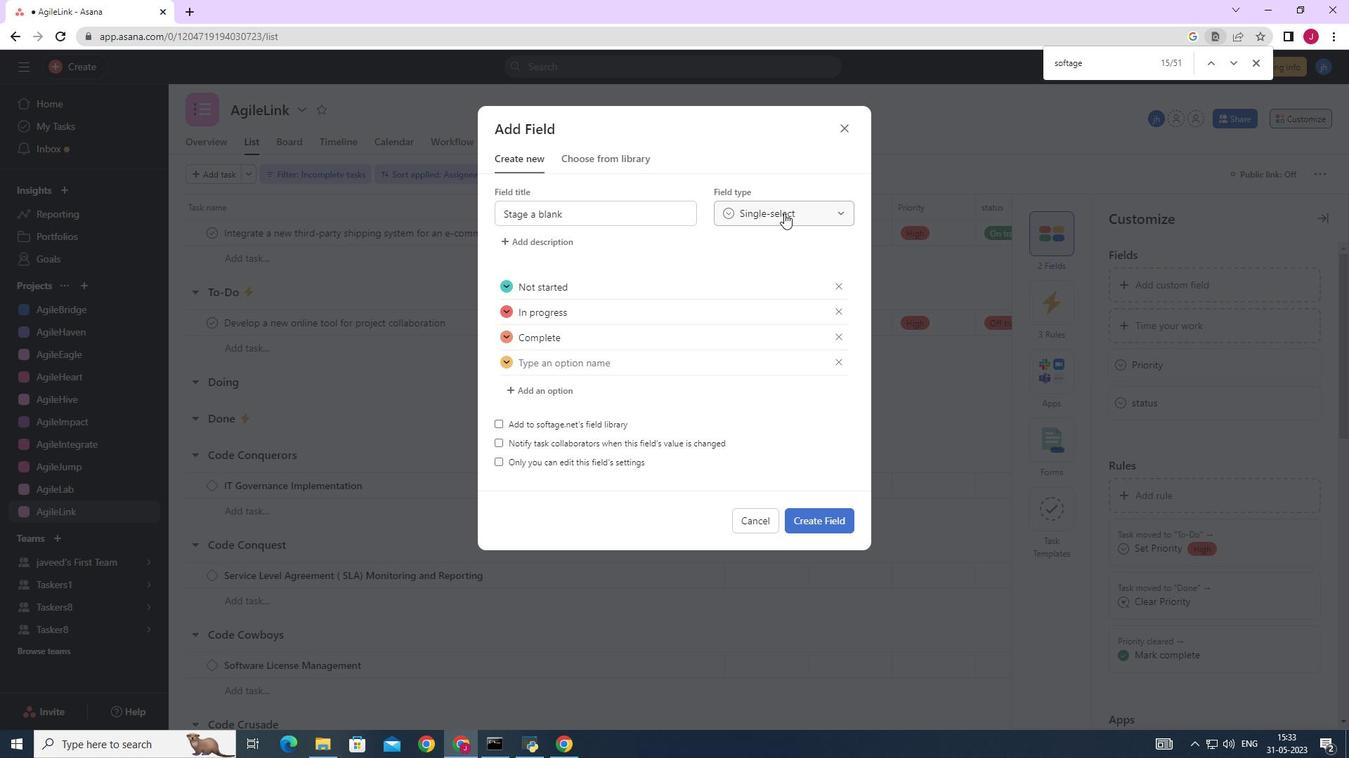 
Action: Mouse moved to (789, 243)
Screenshot: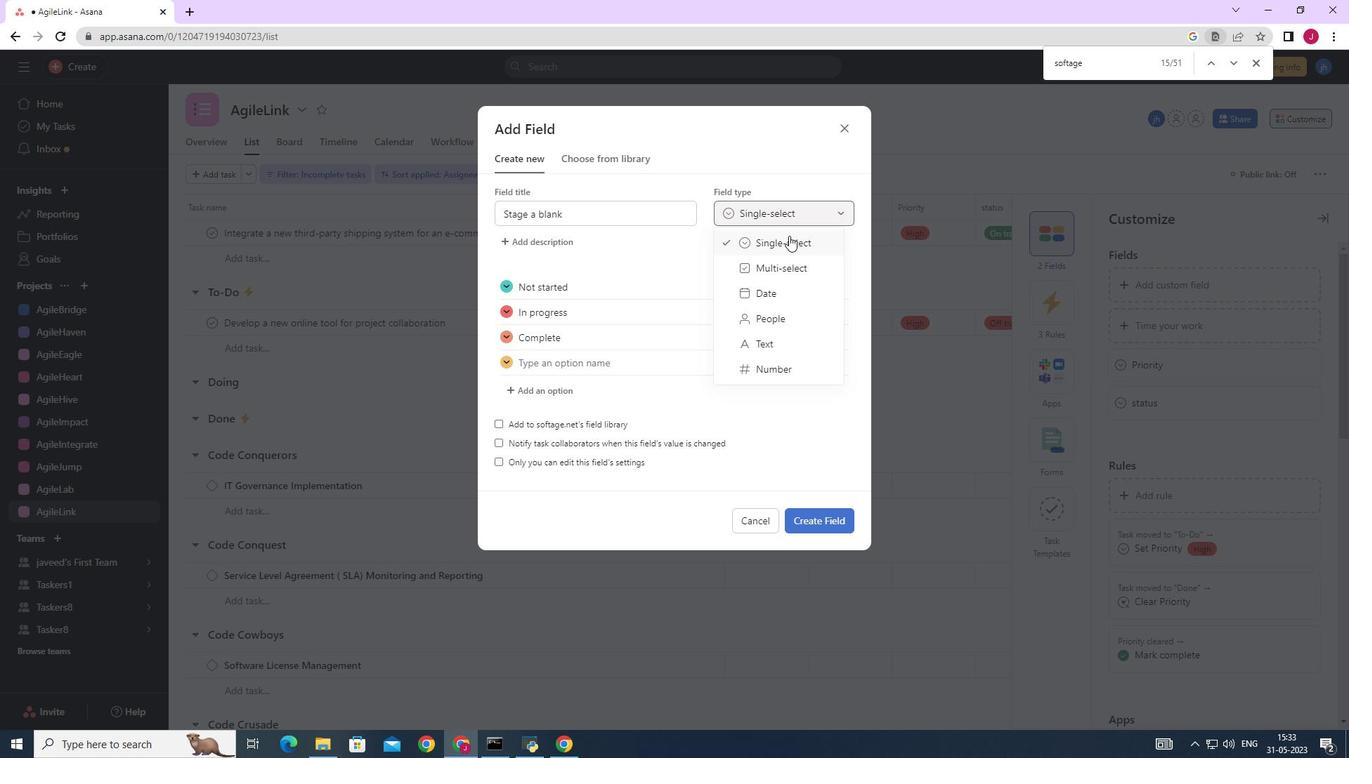 
Action: Mouse pressed left at (789, 243)
Screenshot: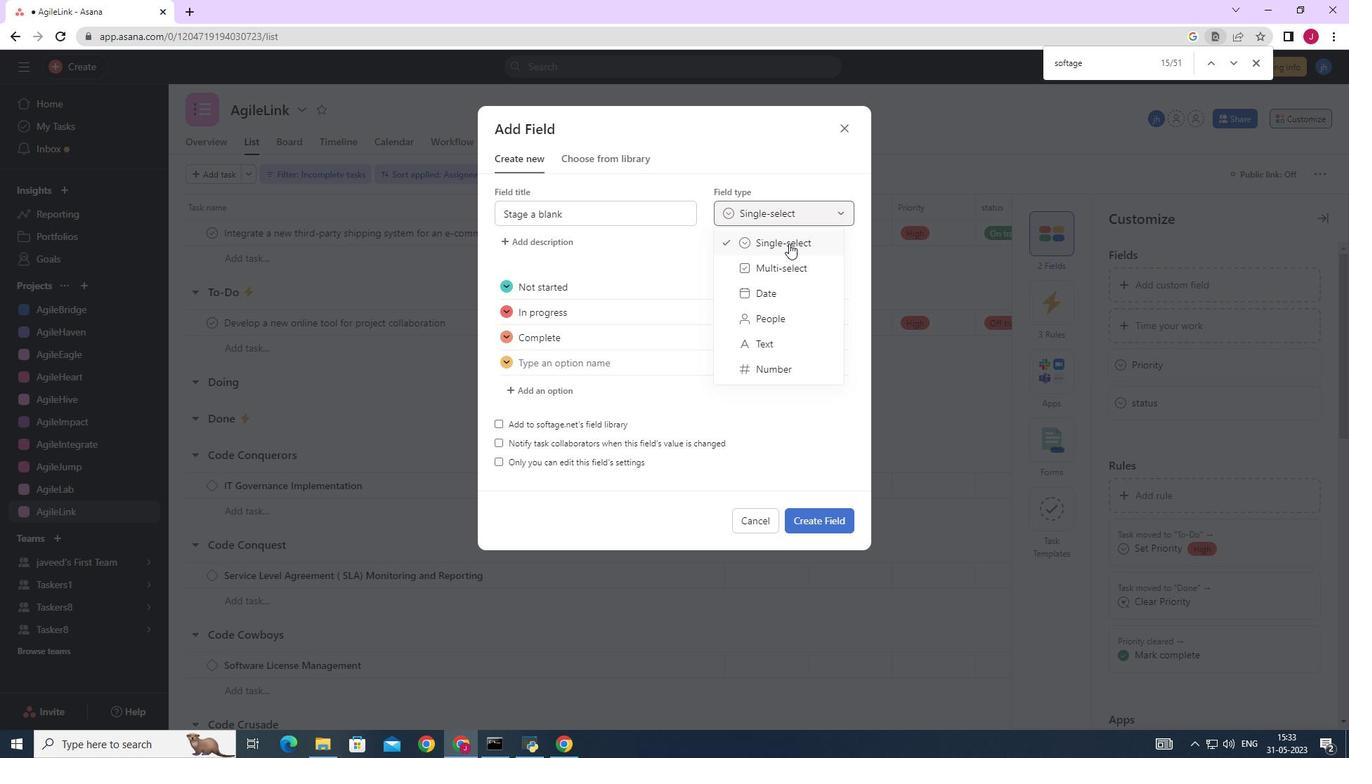 
Action: Mouse moved to (633, 216)
Screenshot: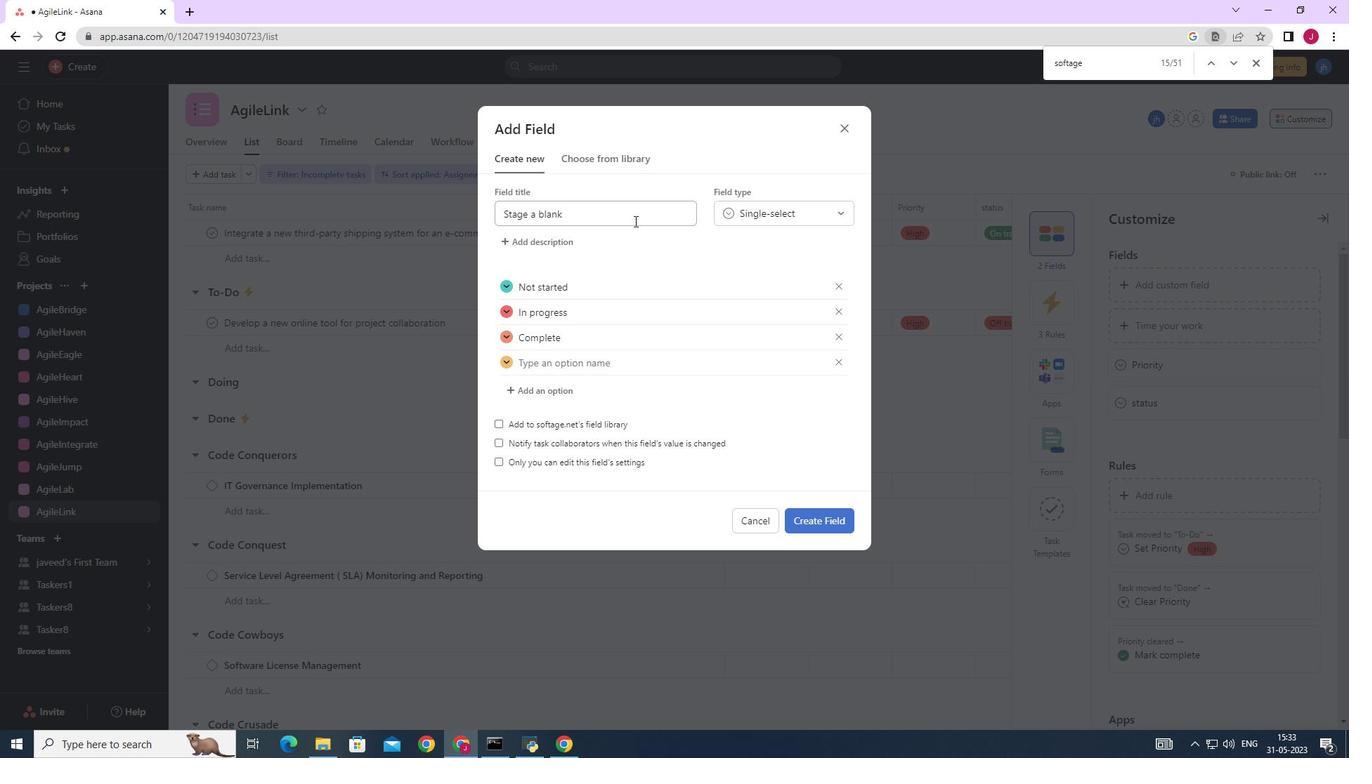 
Action: Mouse pressed left at (633, 216)
Screenshot: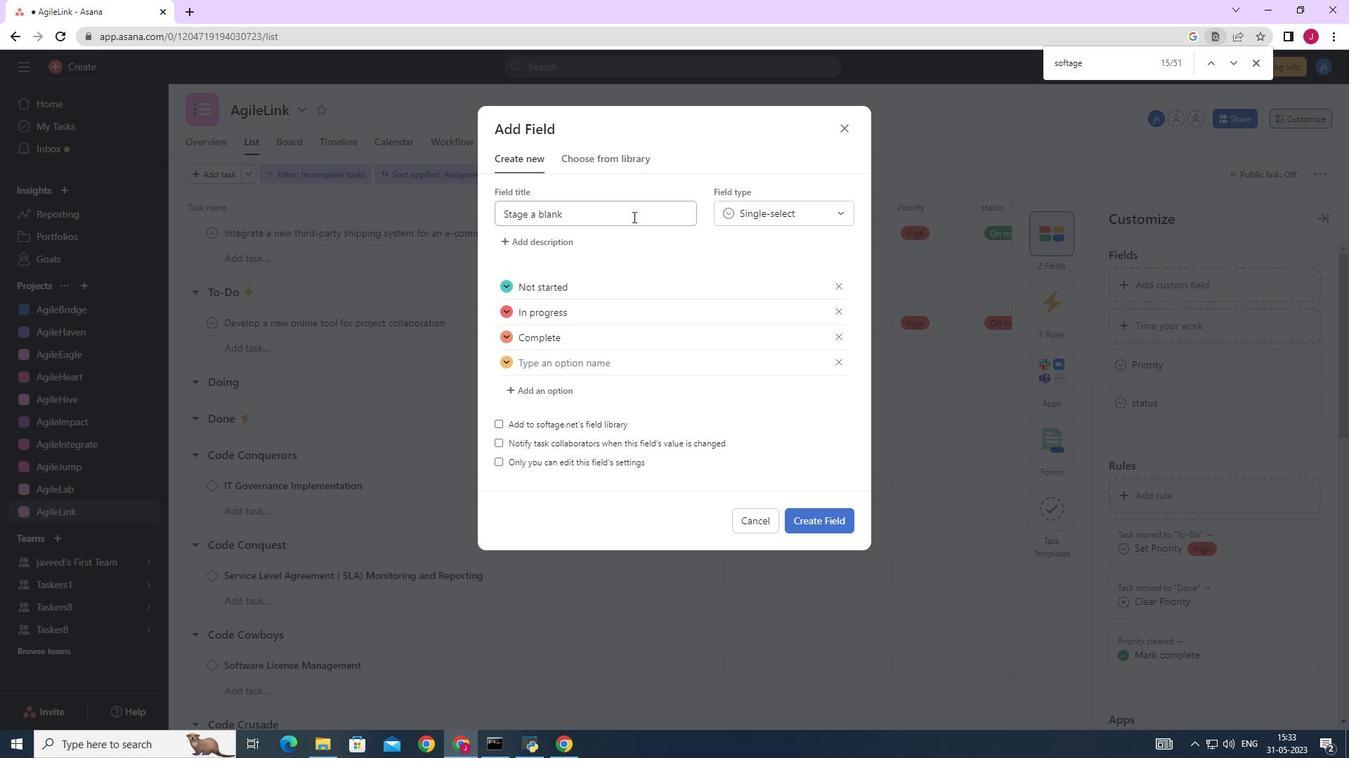 
Action: Key pressed project<Key.space>aglie<Key.space>link<Key.backspace><Key.backspace><Key.backspace><Key.backspace><Key.backspace><Key.backspace><Key.backspace><Key.backspace><Key.backspace><Key.backspace><Key.caps_lock>A<Key.caps_lock>gile<Key.caps_lock>LIN<Key.backspace><Key.backspace><Key.backspace>L<Key.caps_lock>ink
Screenshot: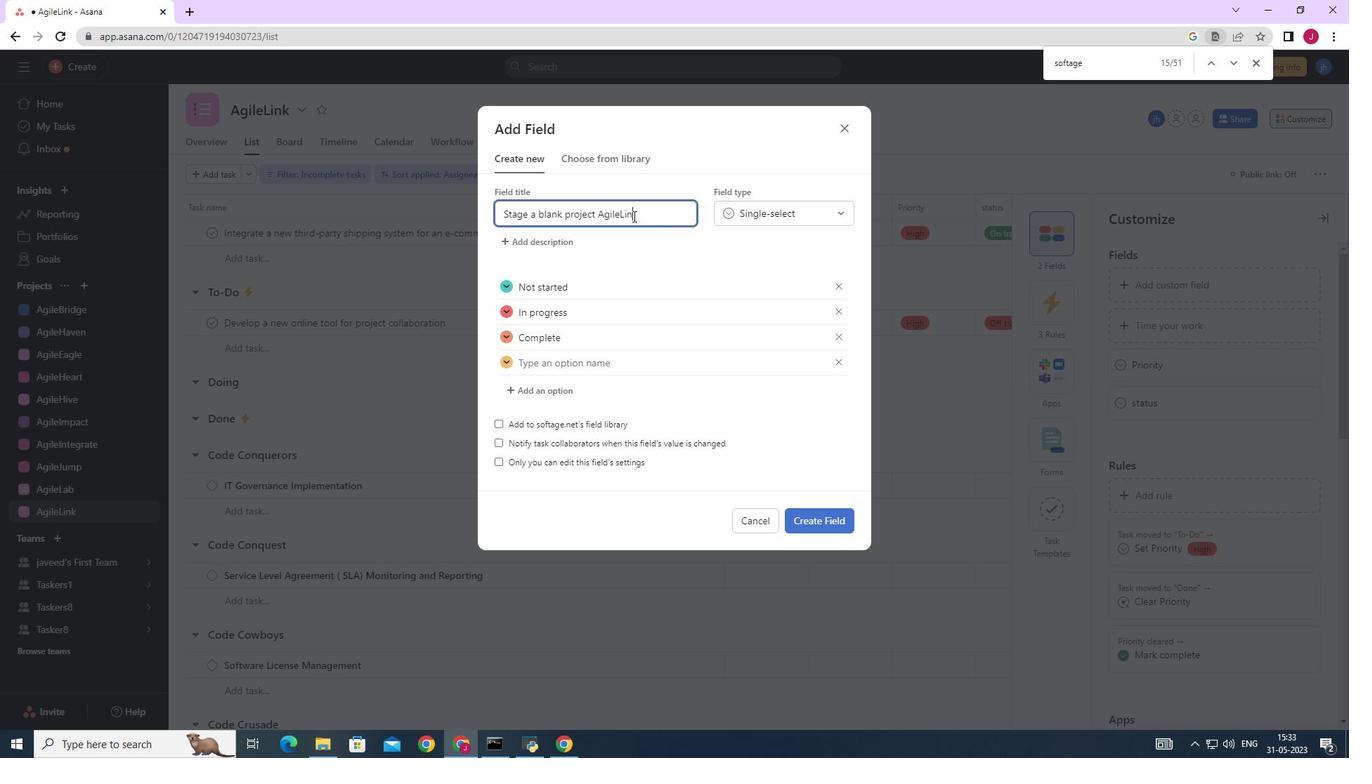 
Action: Mouse moved to (810, 526)
Screenshot: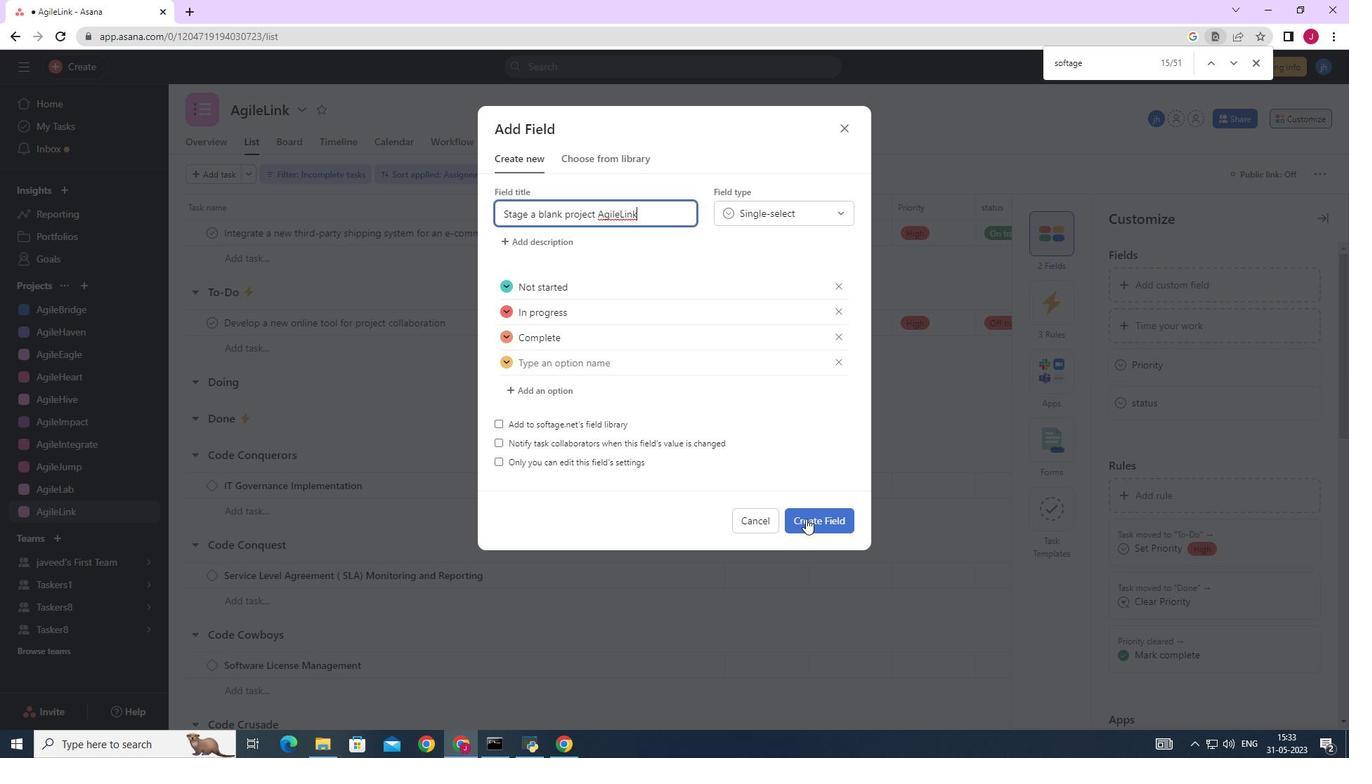 
Action: Mouse pressed left at (810, 526)
Screenshot: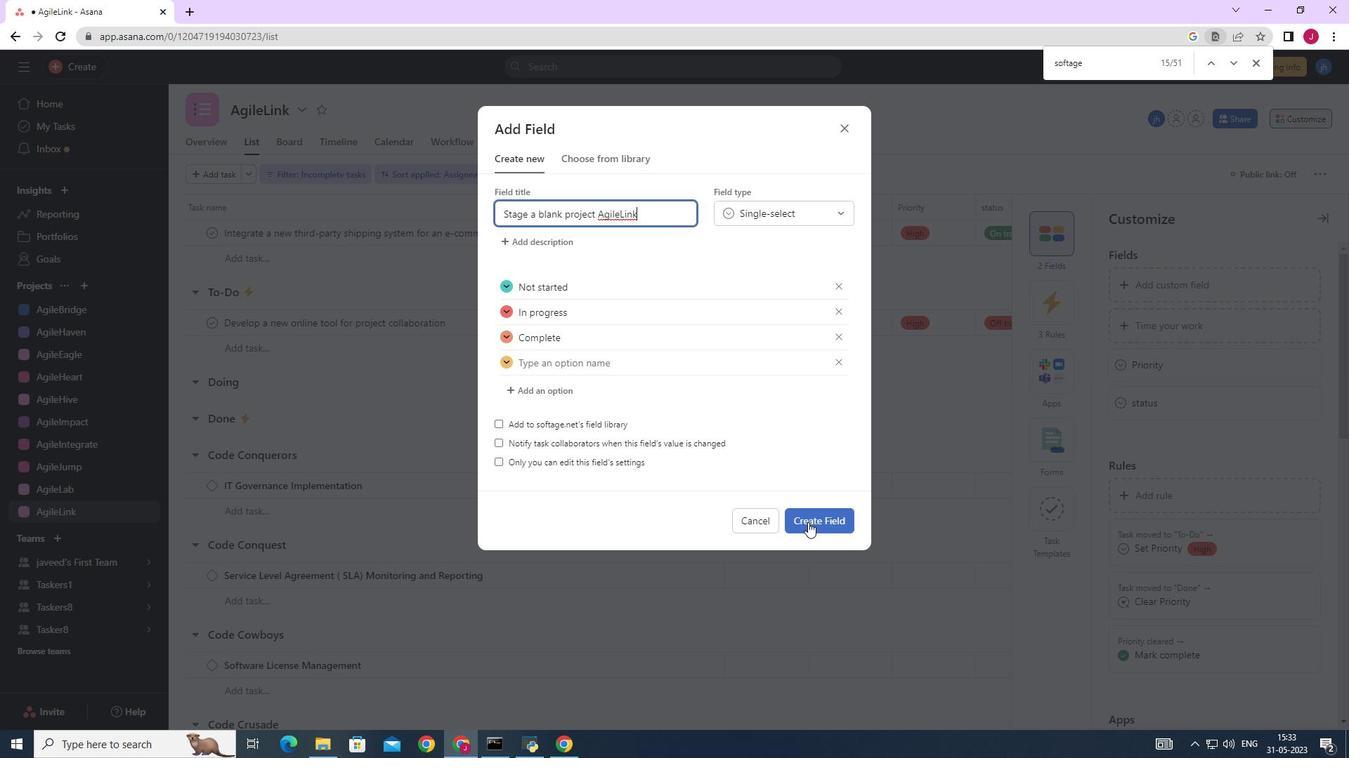 
Action: Mouse moved to (810, 520)
Screenshot: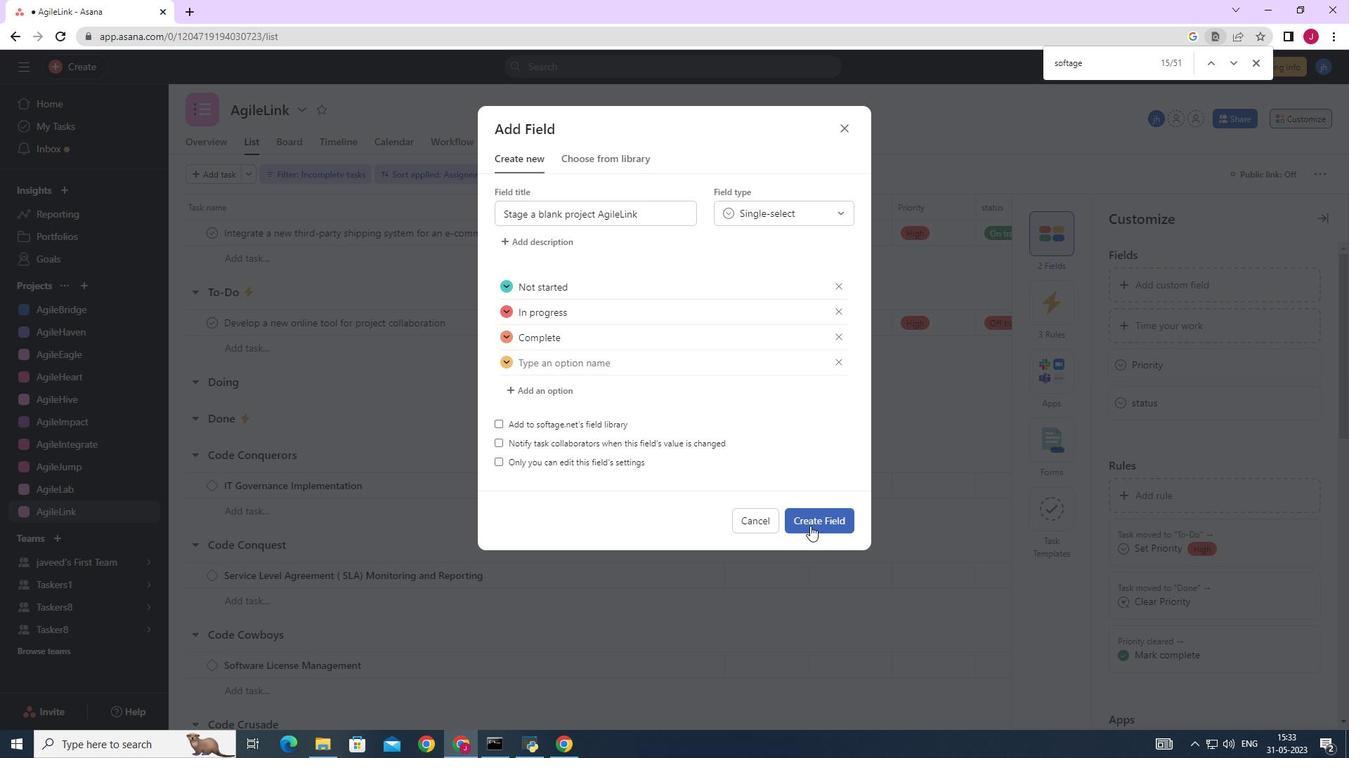 
